 Task: Add a signature Mariah Brown containing Best wishes for a happy National Native American Heritage Month, Mariah Brown to email address softage.3@softage.net and add a label Lease agreements
Action: Mouse moved to (81, 119)
Screenshot: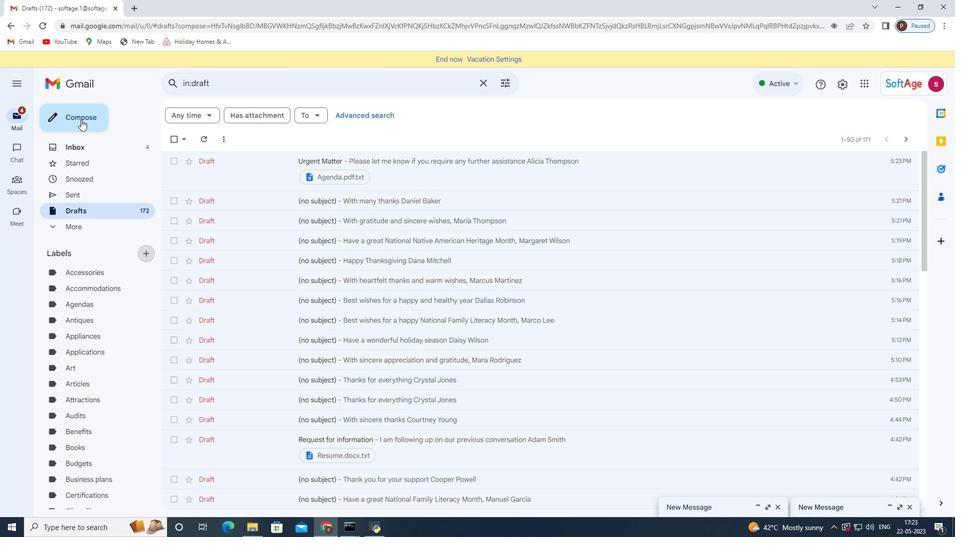 
Action: Mouse pressed left at (81, 119)
Screenshot: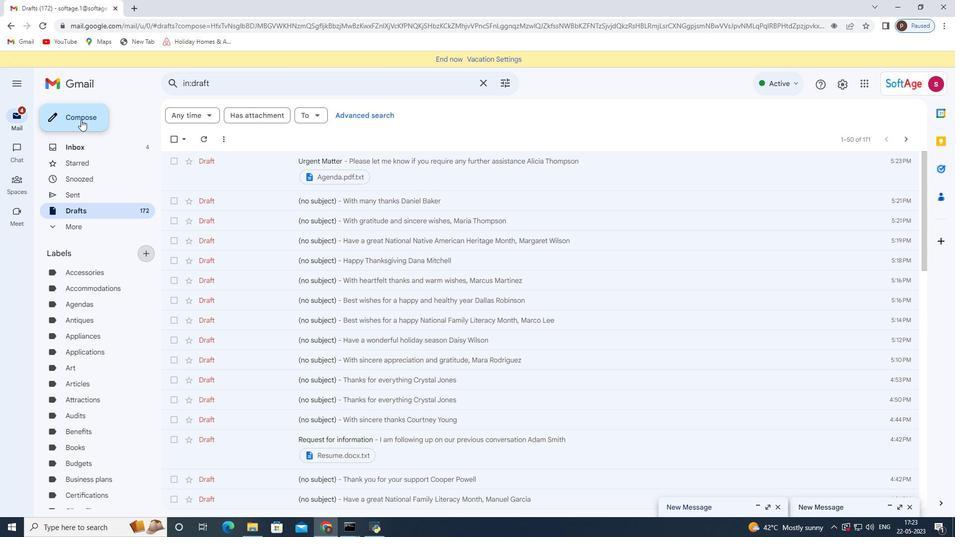 
Action: Mouse moved to (537, 498)
Screenshot: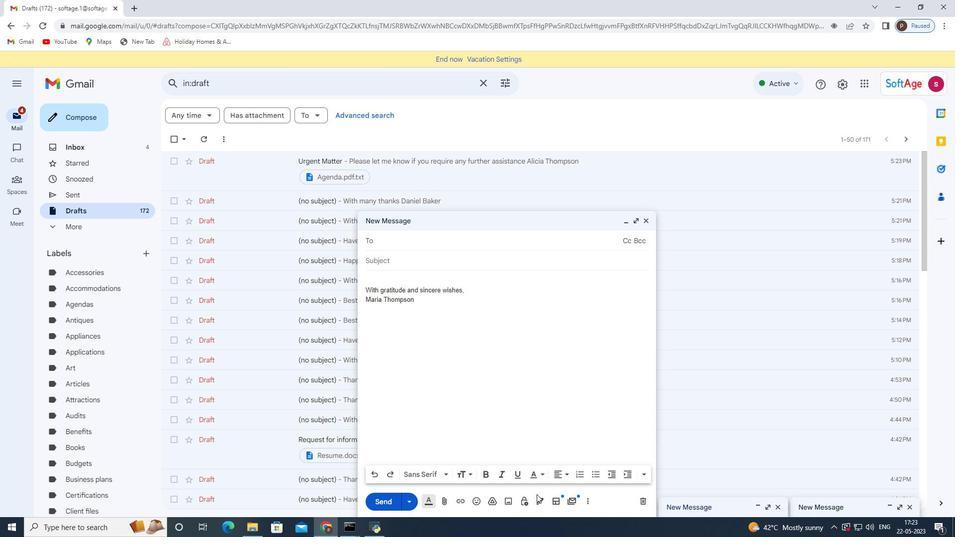 
Action: Mouse pressed left at (537, 498)
Screenshot: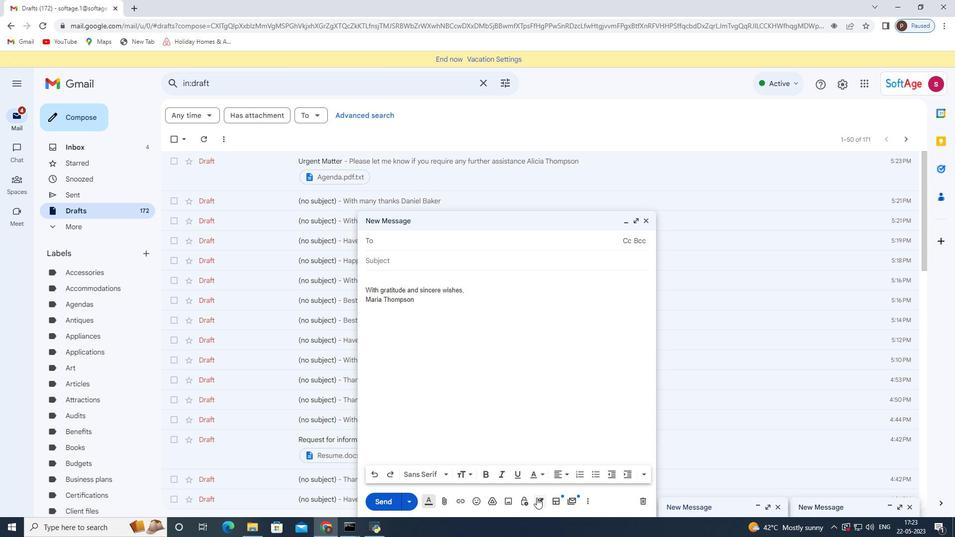 
Action: Mouse moved to (560, 447)
Screenshot: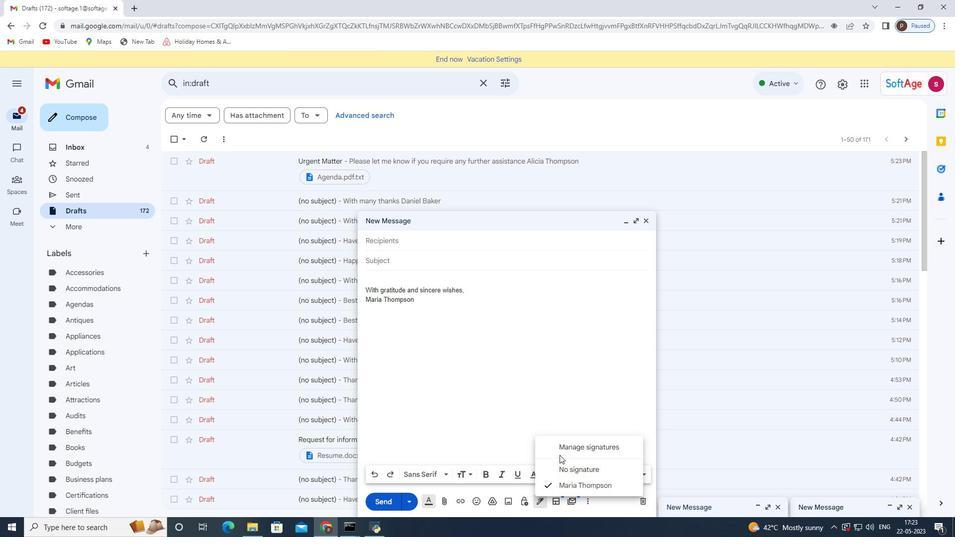 
Action: Mouse pressed left at (560, 447)
Screenshot: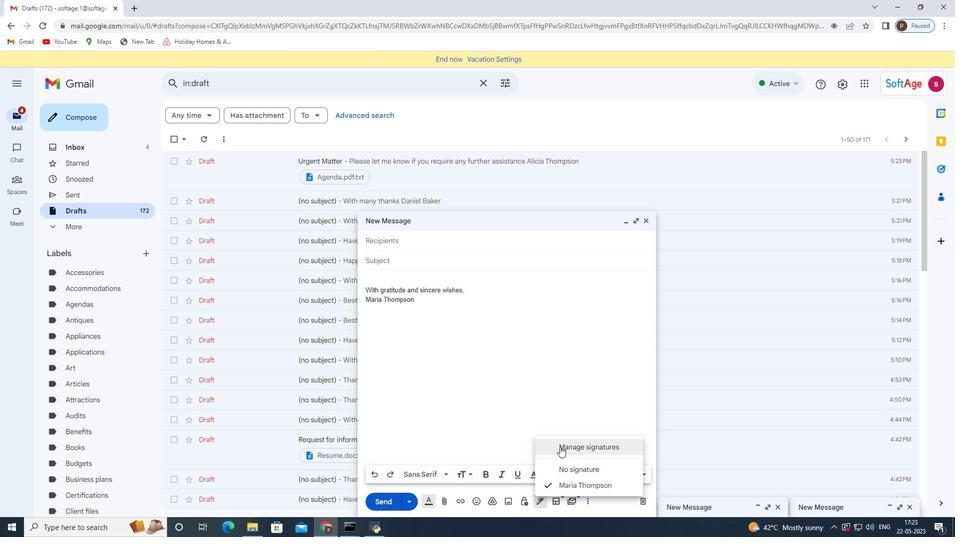 
Action: Mouse moved to (644, 220)
Screenshot: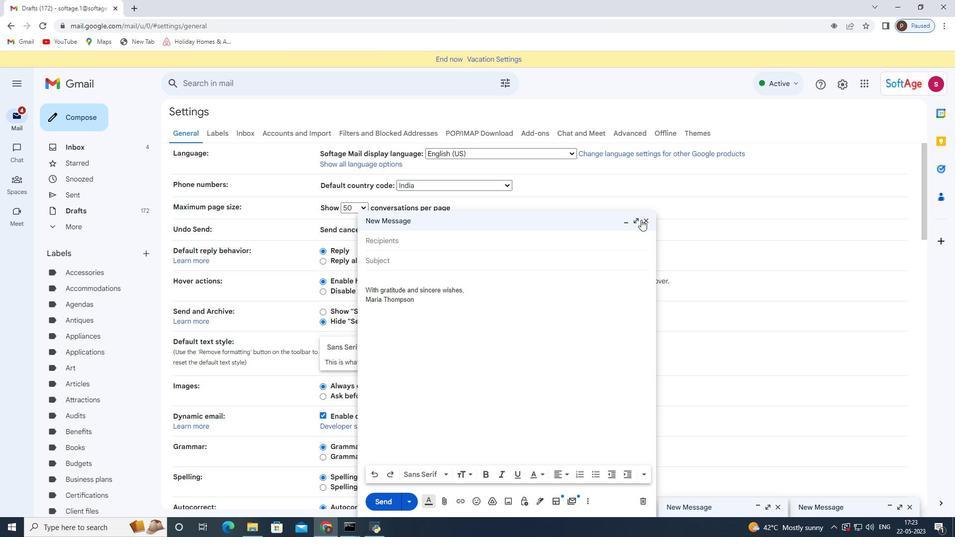 
Action: Mouse pressed left at (644, 220)
Screenshot: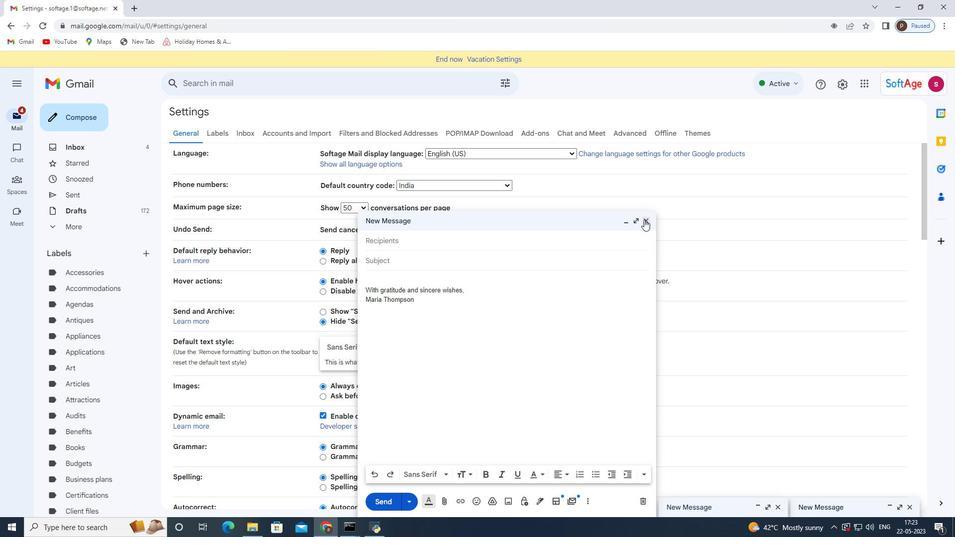 
Action: Mouse moved to (294, 396)
Screenshot: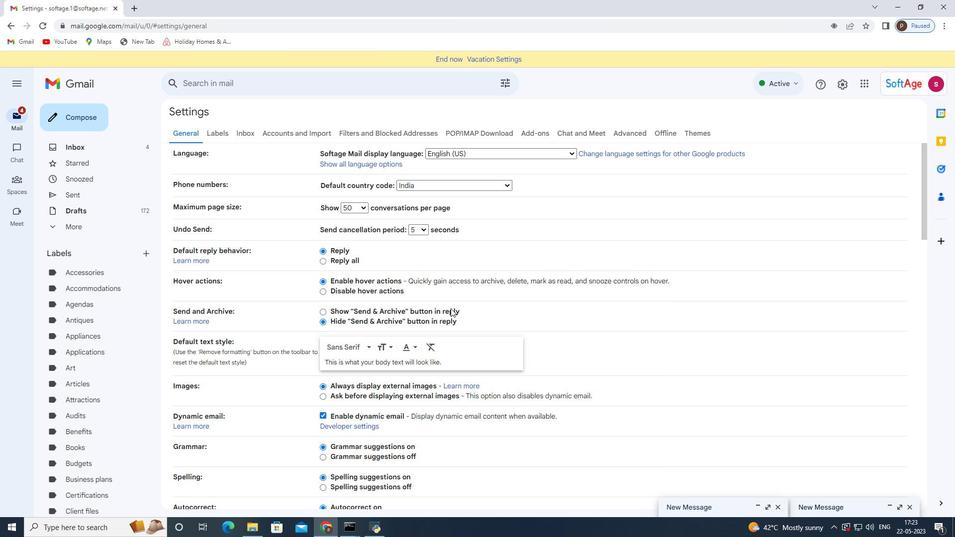
Action: Mouse scrolled (294, 395) with delta (0, 0)
Screenshot: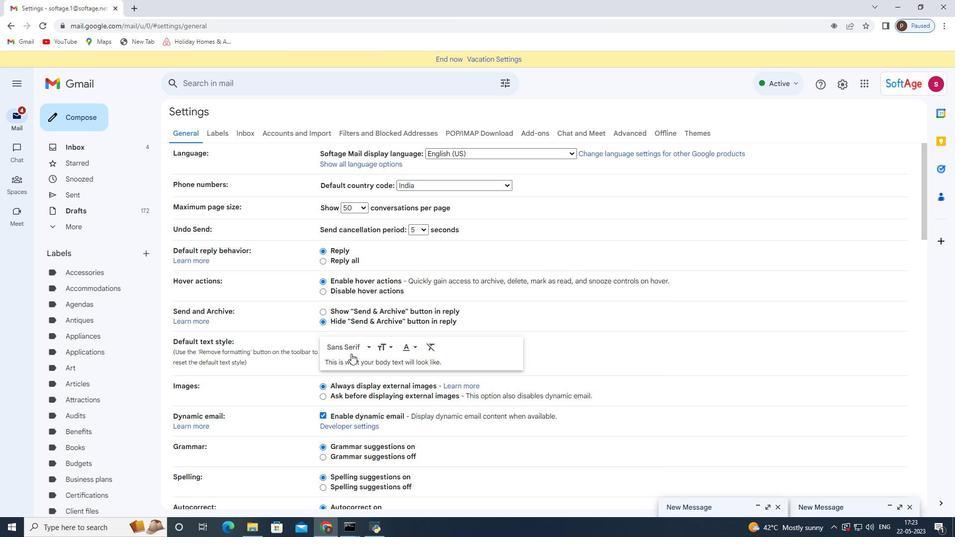 
Action: Mouse moved to (291, 401)
Screenshot: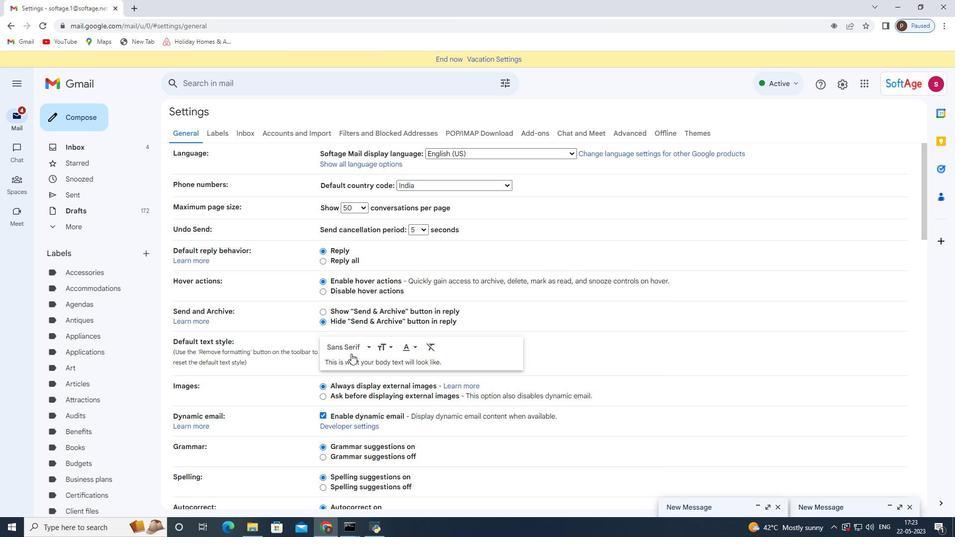 
Action: Mouse scrolled (291, 400) with delta (0, 0)
Screenshot: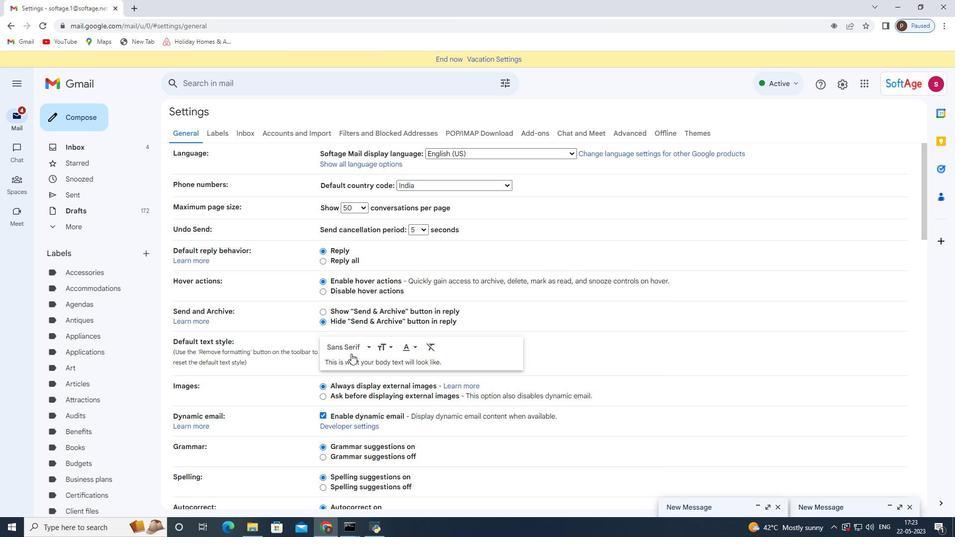 
Action: Mouse moved to (287, 411)
Screenshot: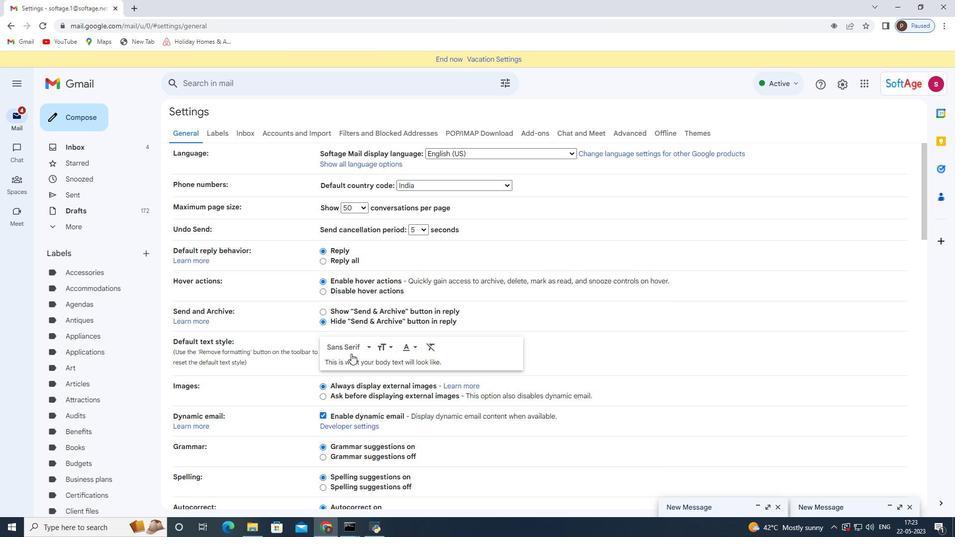 
Action: Mouse scrolled (287, 410) with delta (0, 0)
Screenshot: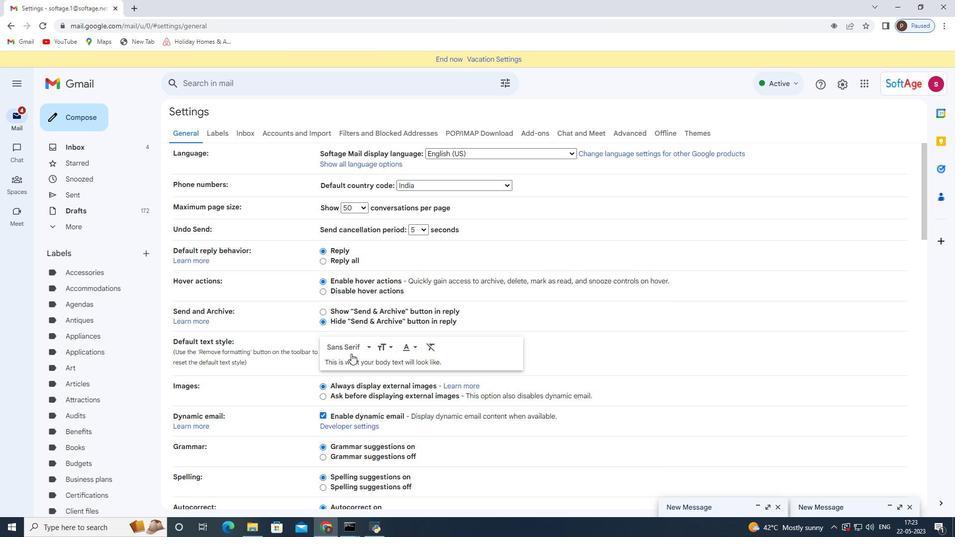 
Action: Mouse moved to (286, 417)
Screenshot: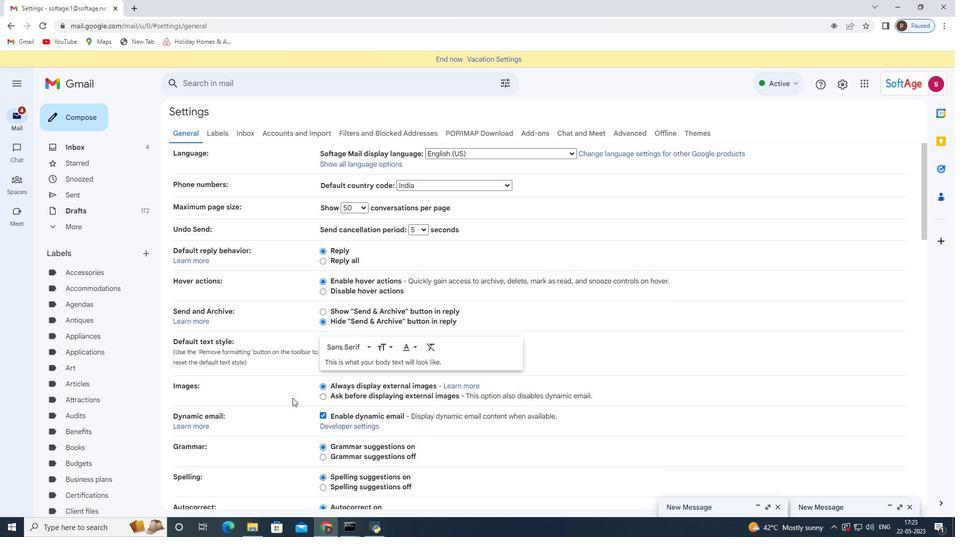 
Action: Mouse scrolled (286, 416) with delta (0, 0)
Screenshot: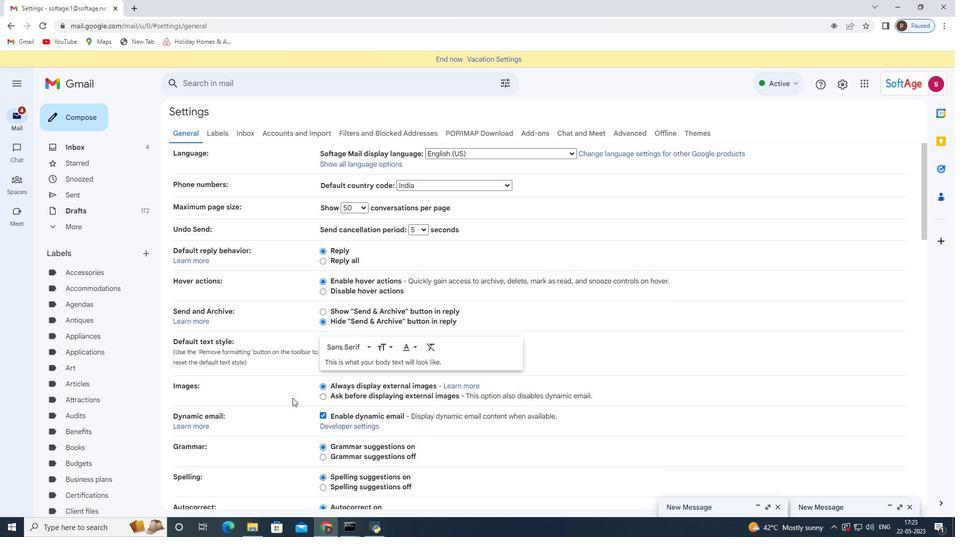 
Action: Mouse moved to (287, 421)
Screenshot: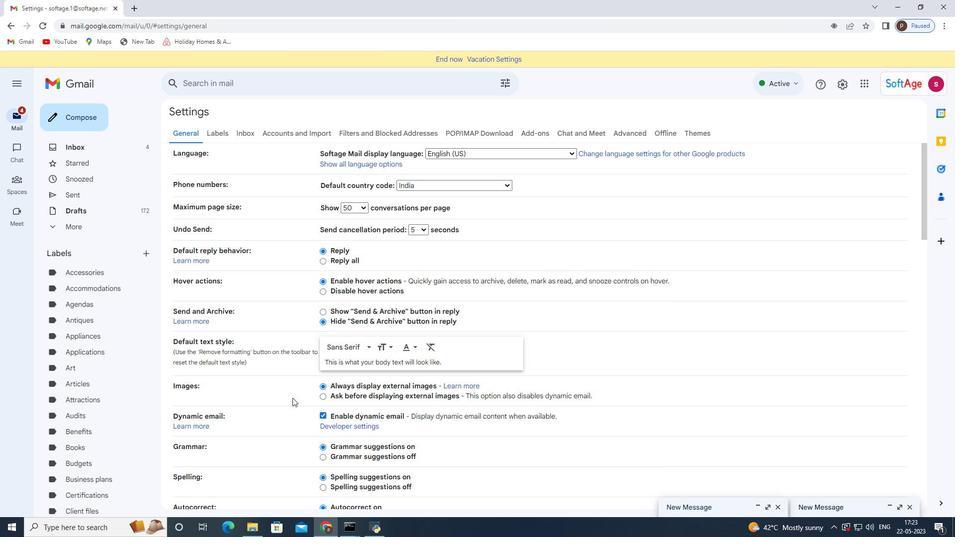 
Action: Mouse scrolled (287, 420) with delta (0, 0)
Screenshot: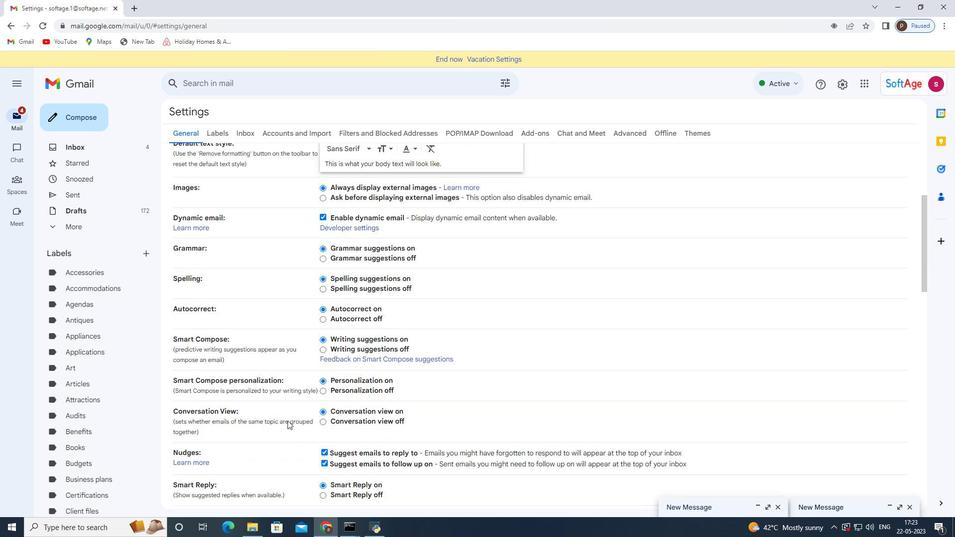 
Action: Mouse moved to (287, 421)
Screenshot: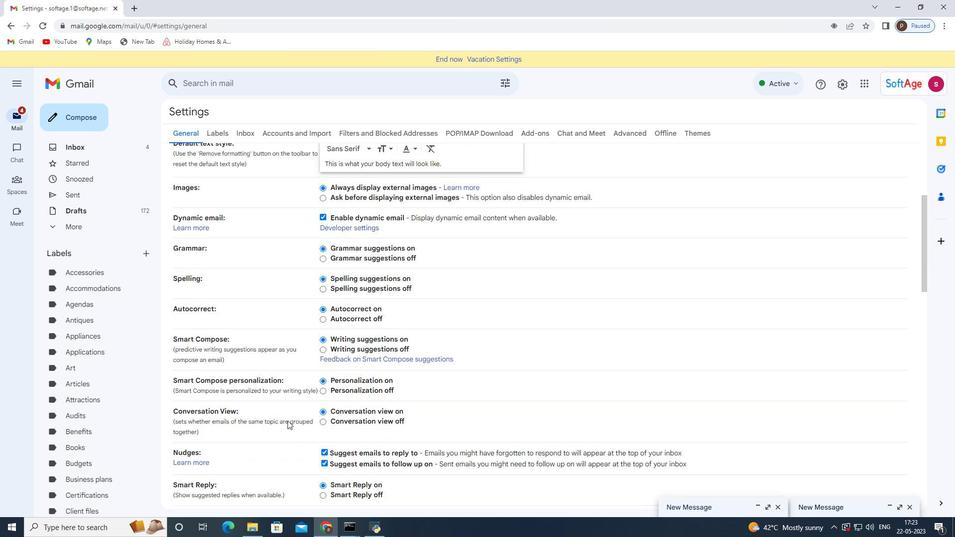 
Action: Mouse scrolled (287, 421) with delta (0, 0)
Screenshot: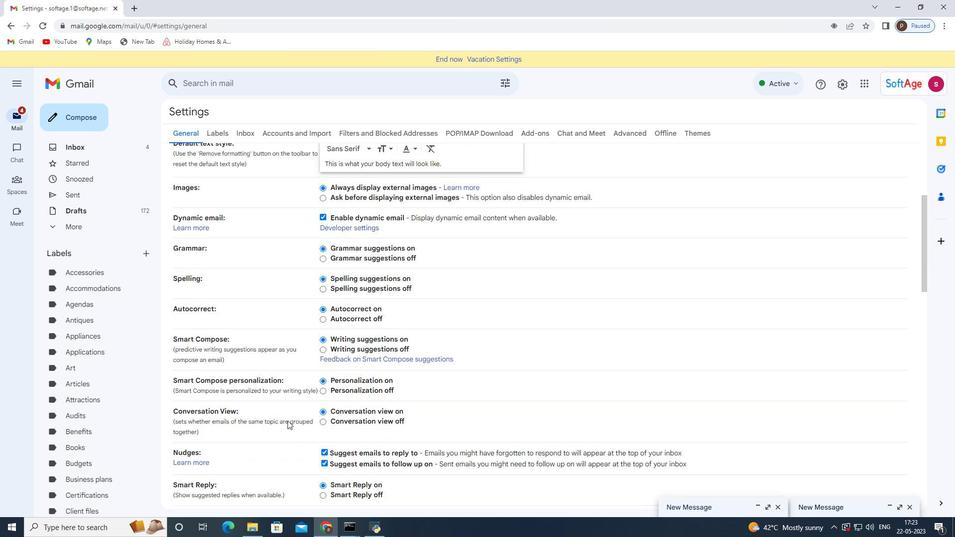 
Action: Mouse moved to (290, 422)
Screenshot: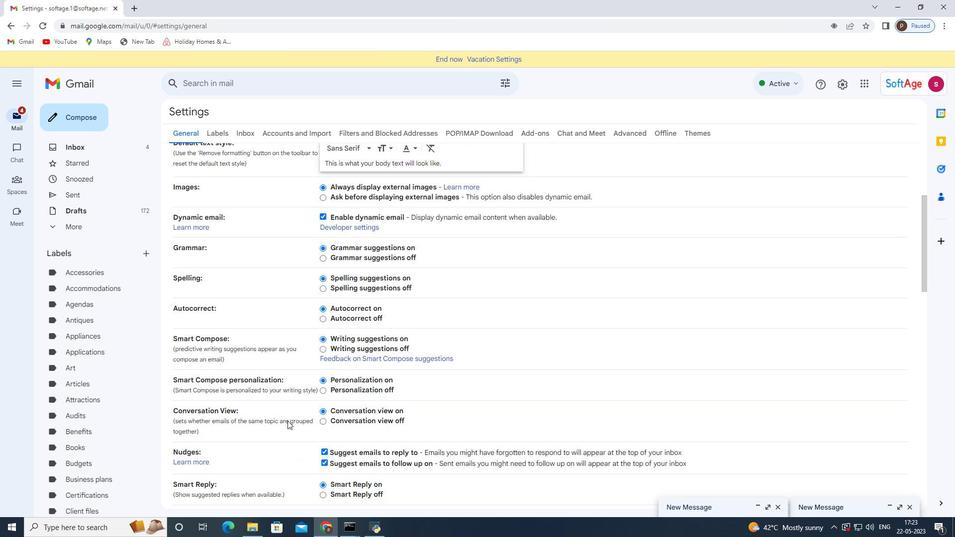 
Action: Mouse scrolled (290, 421) with delta (0, 0)
Screenshot: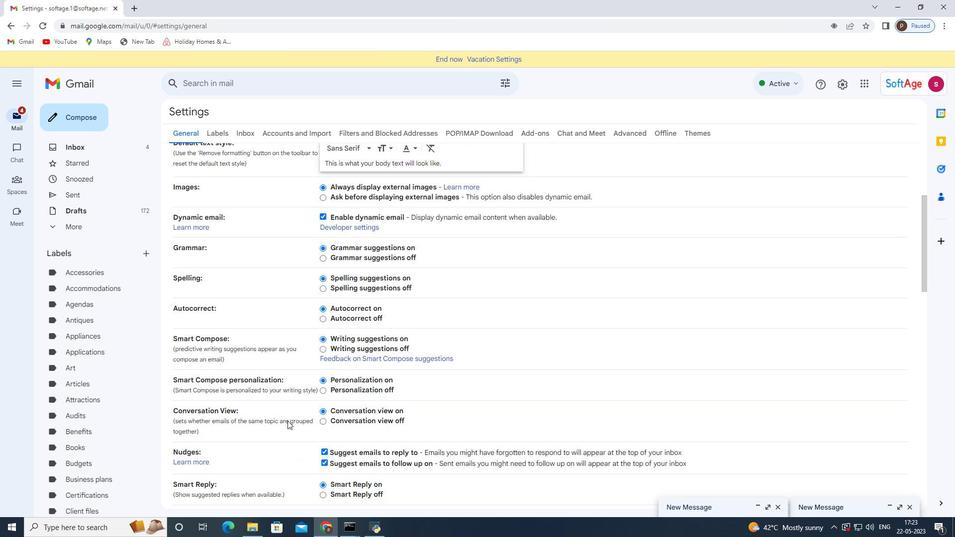 
Action: Mouse moved to (297, 422)
Screenshot: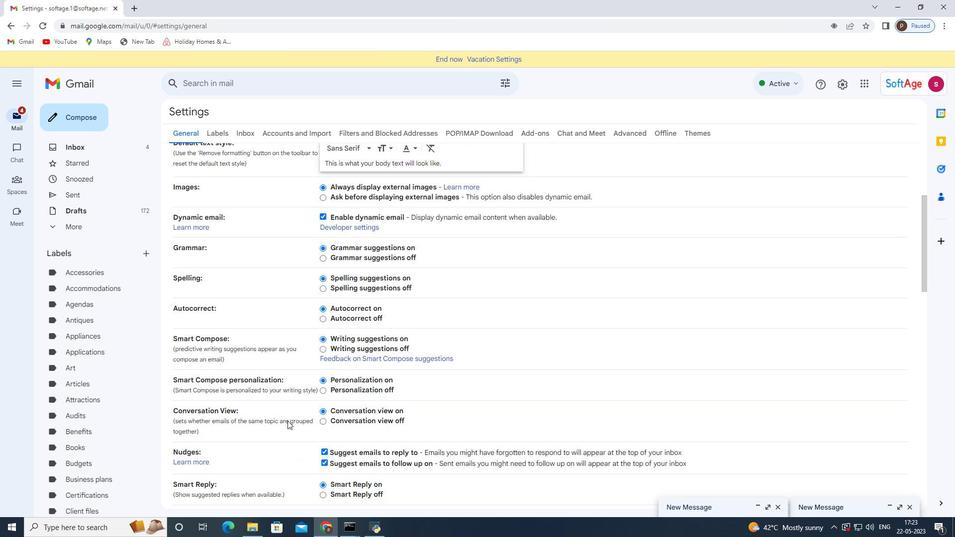 
Action: Mouse scrolled (297, 422) with delta (0, 0)
Screenshot: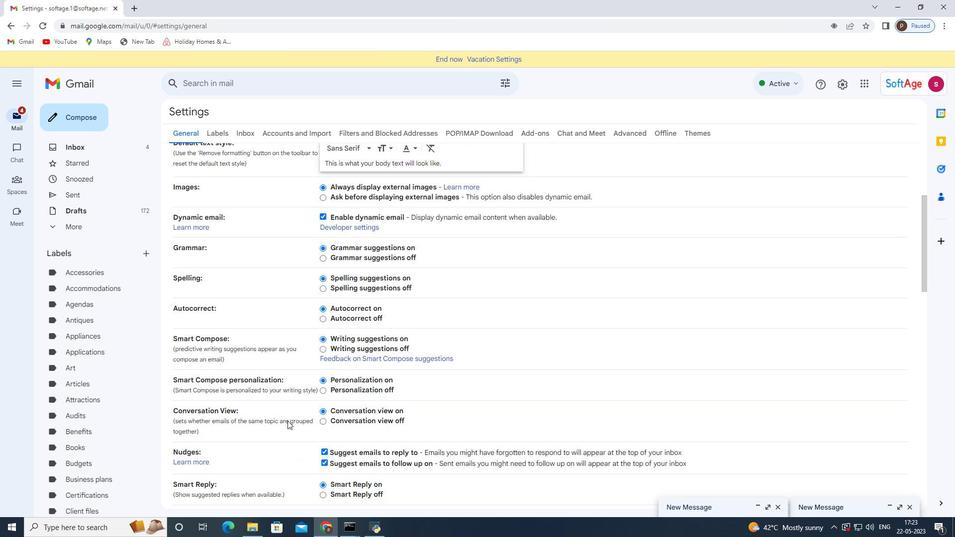 
Action: Mouse moved to (312, 423)
Screenshot: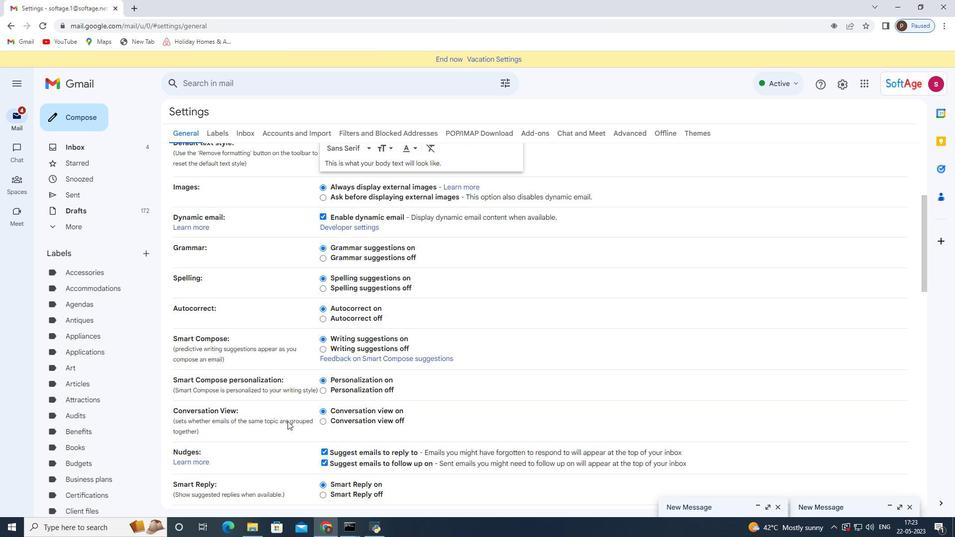 
Action: Mouse scrolled (312, 422) with delta (0, 0)
Screenshot: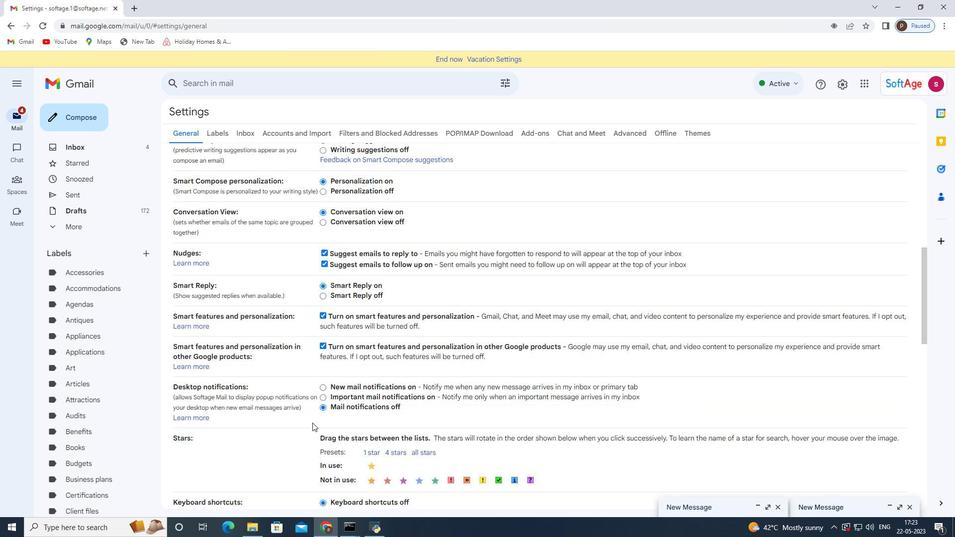 
Action: Mouse moved to (313, 423)
Screenshot: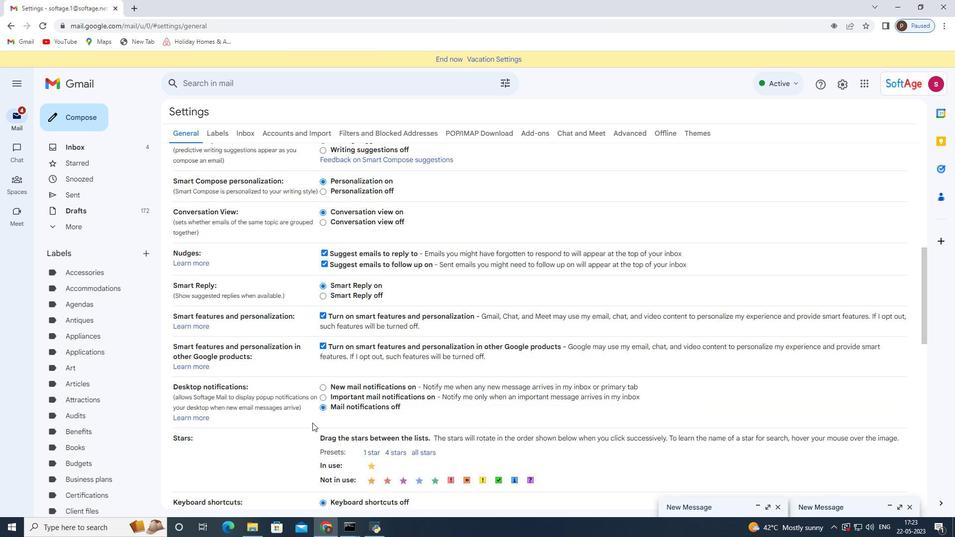 
Action: Mouse scrolled (313, 422) with delta (0, 0)
Screenshot: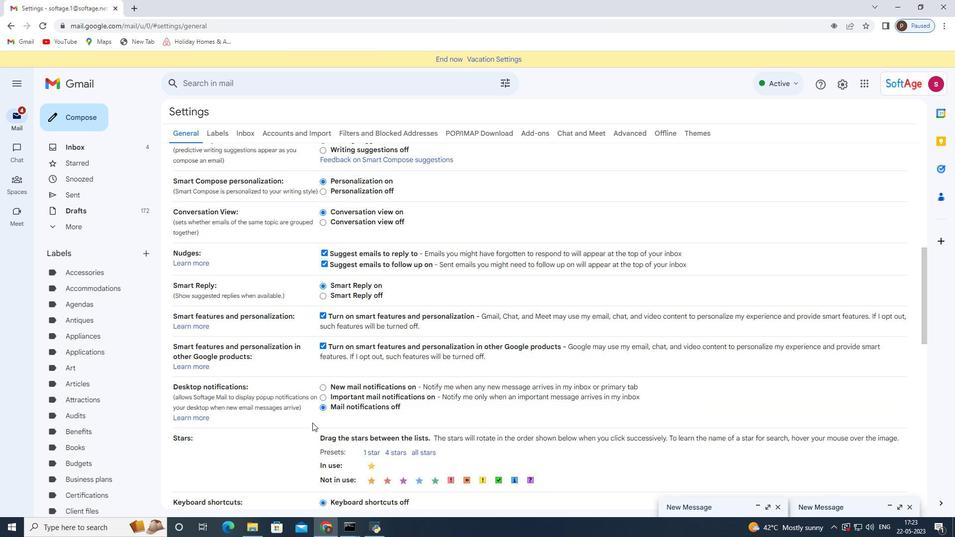 
Action: Mouse scrolled (313, 422) with delta (0, 0)
Screenshot: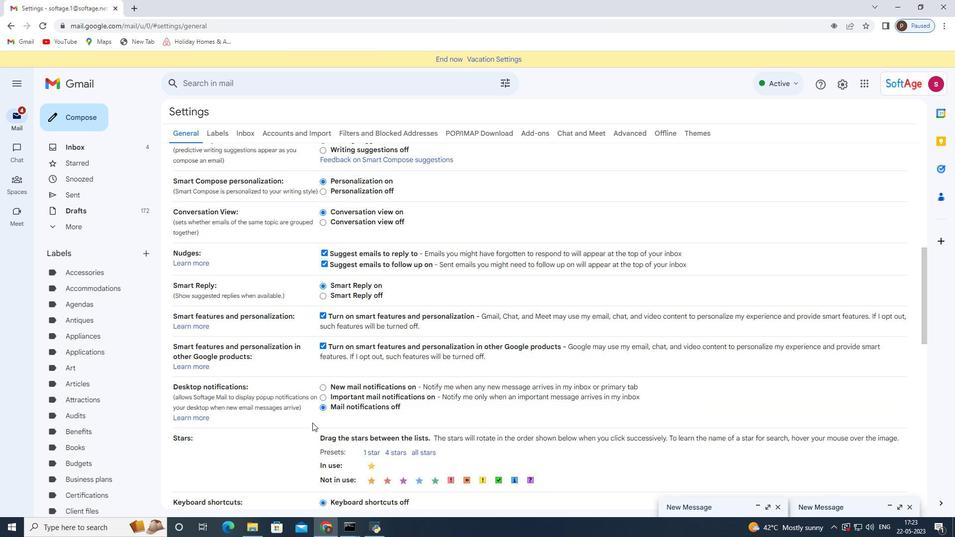 
Action: Mouse moved to (354, 407)
Screenshot: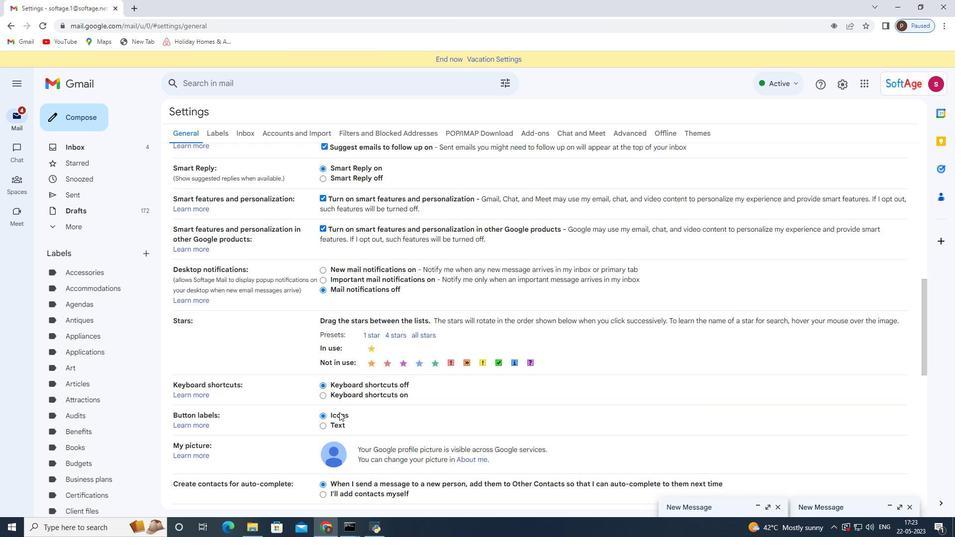 
Action: Mouse scrolled (354, 407) with delta (0, 0)
Screenshot: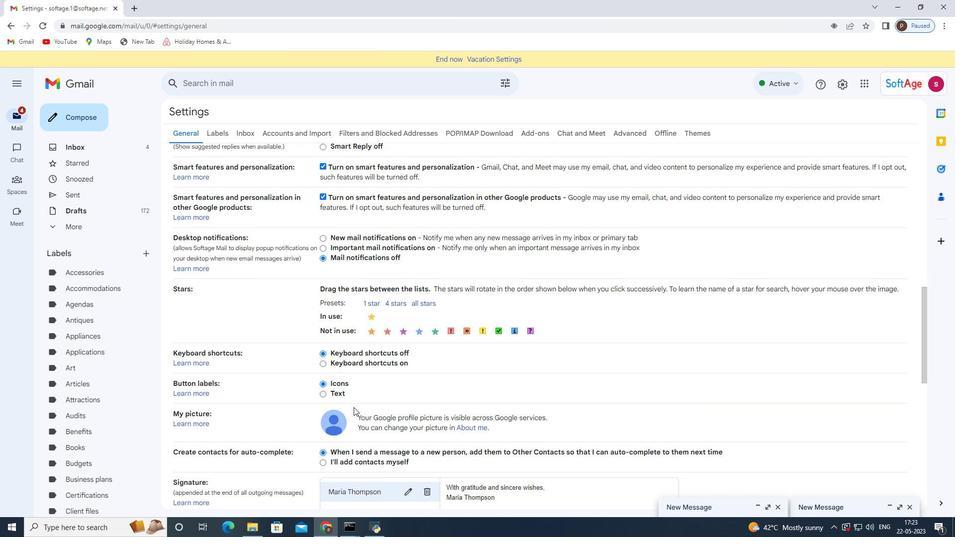 
Action: Mouse scrolled (354, 407) with delta (0, 0)
Screenshot: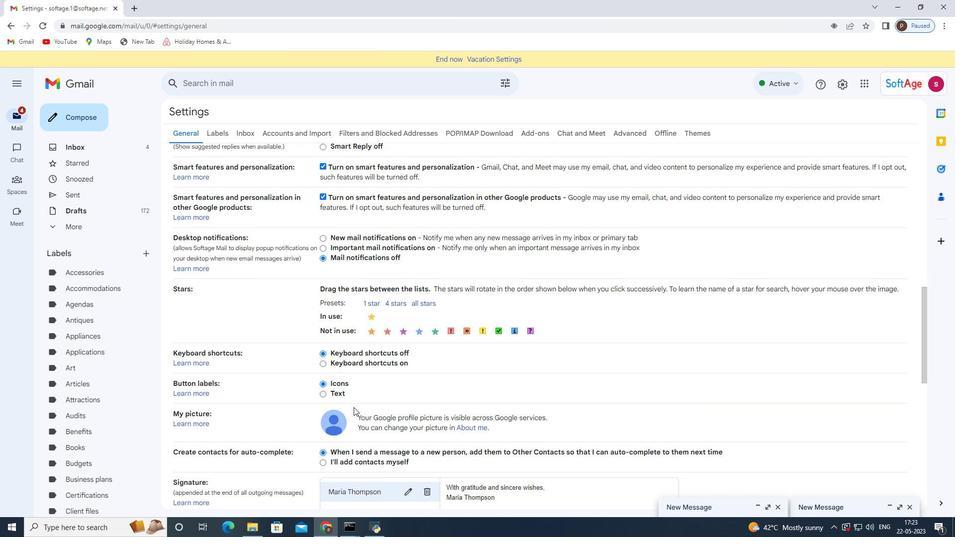 
Action: Mouse scrolled (354, 407) with delta (0, 0)
Screenshot: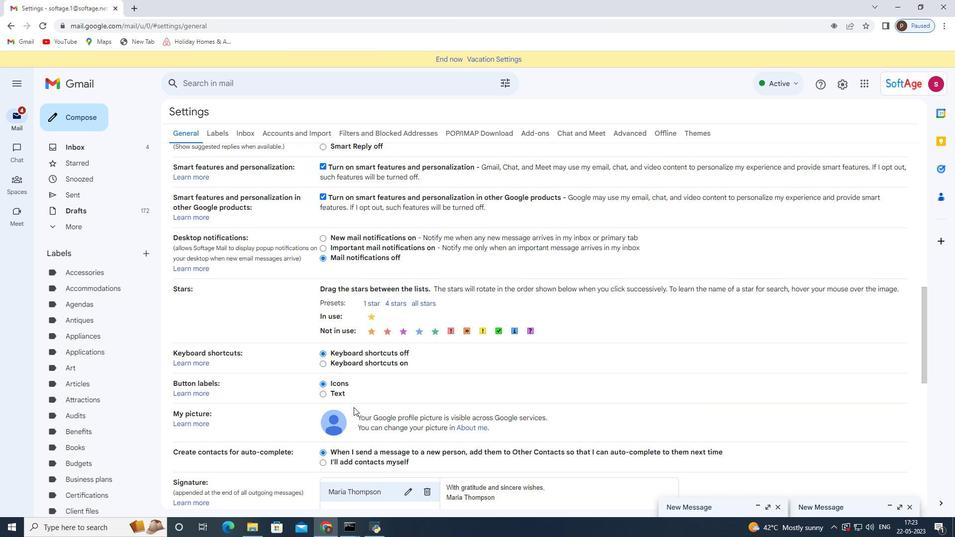 
Action: Mouse moved to (421, 350)
Screenshot: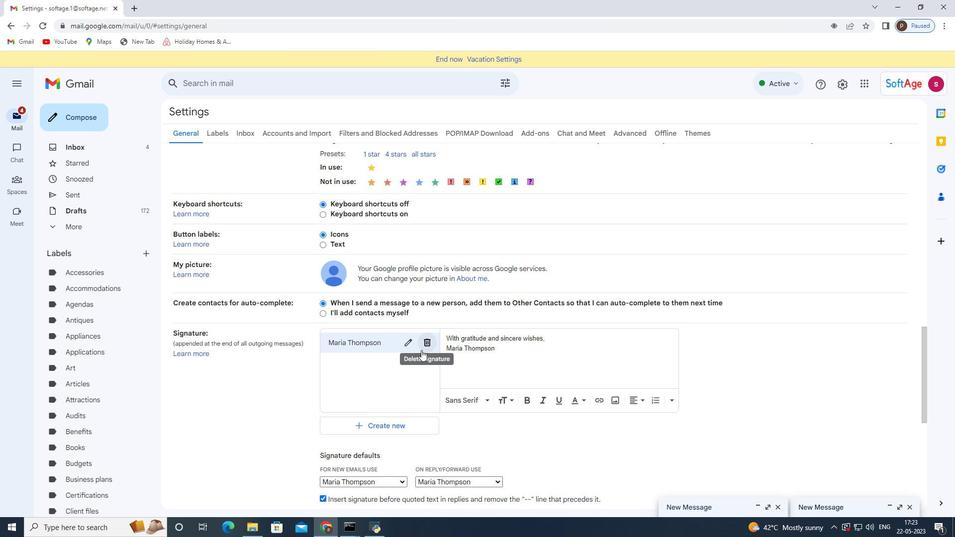 
Action: Mouse pressed left at (421, 350)
Screenshot: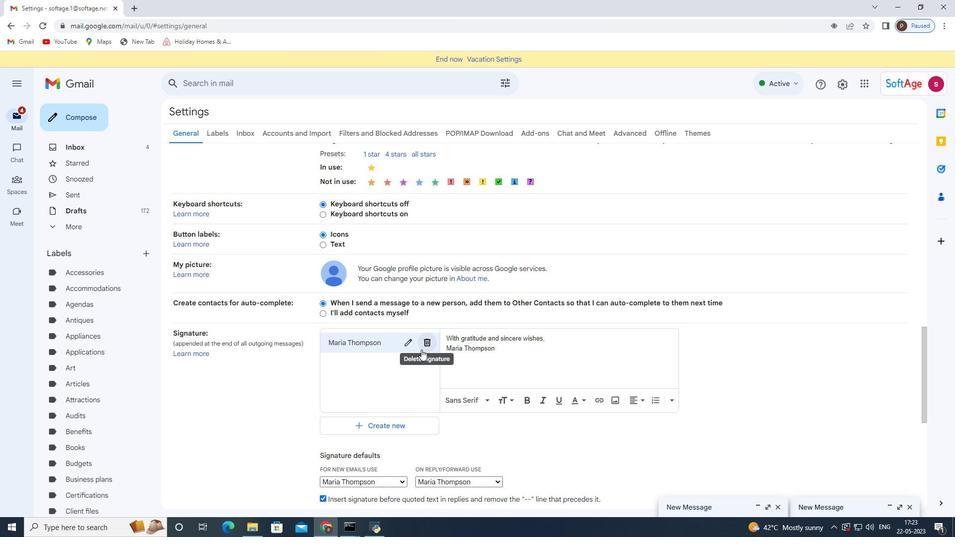 
Action: Mouse moved to (559, 307)
Screenshot: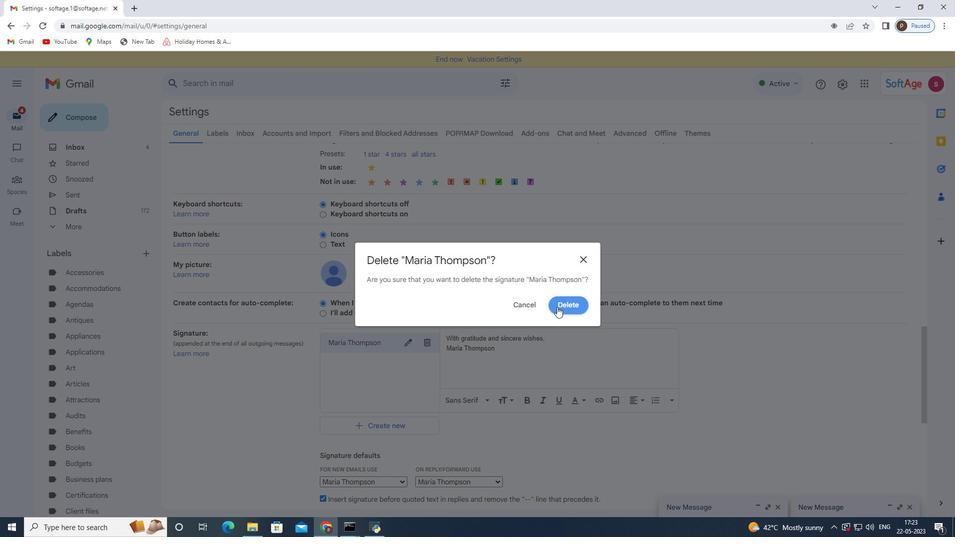 
Action: Mouse pressed left at (559, 307)
Screenshot: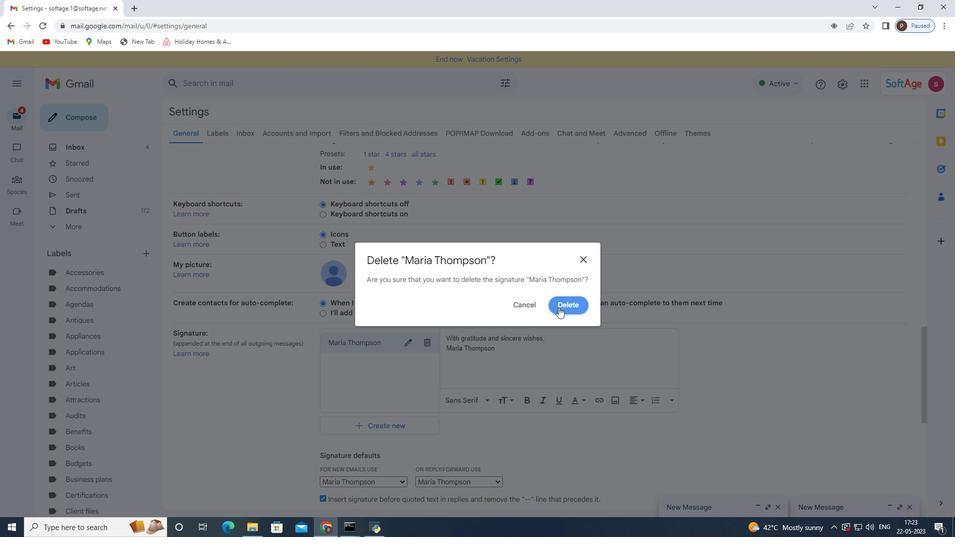 
Action: Mouse moved to (373, 358)
Screenshot: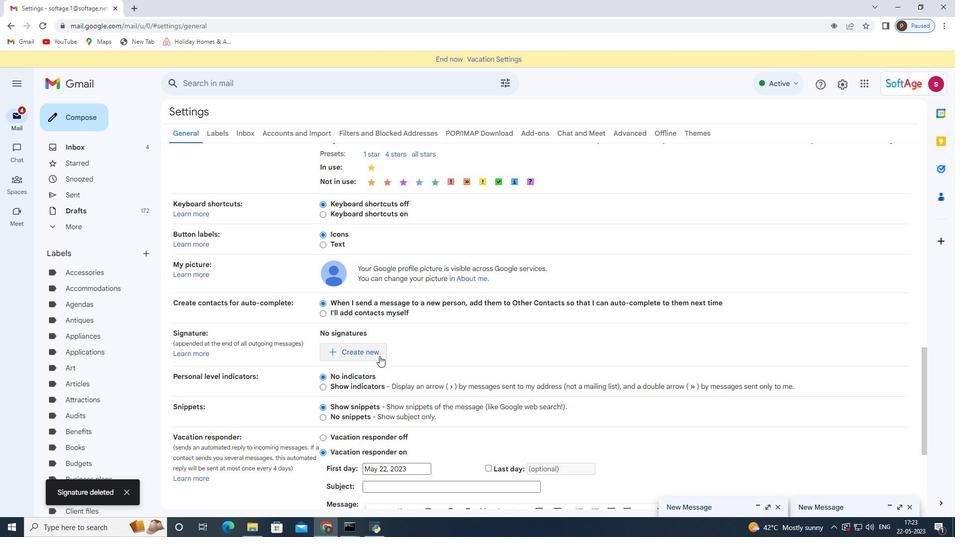 
Action: Mouse pressed left at (373, 358)
Screenshot: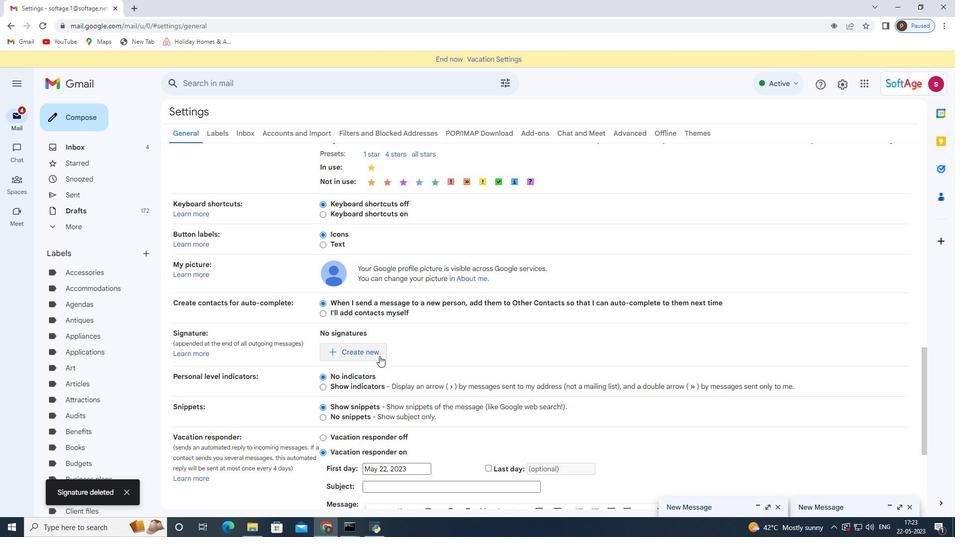 
Action: Mouse moved to (439, 277)
Screenshot: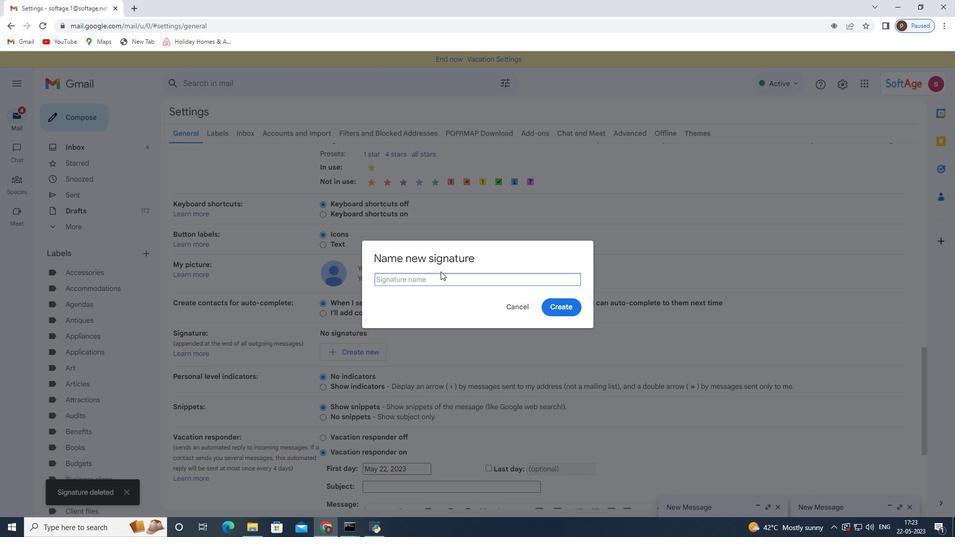 
Action: Mouse pressed left at (439, 277)
Screenshot: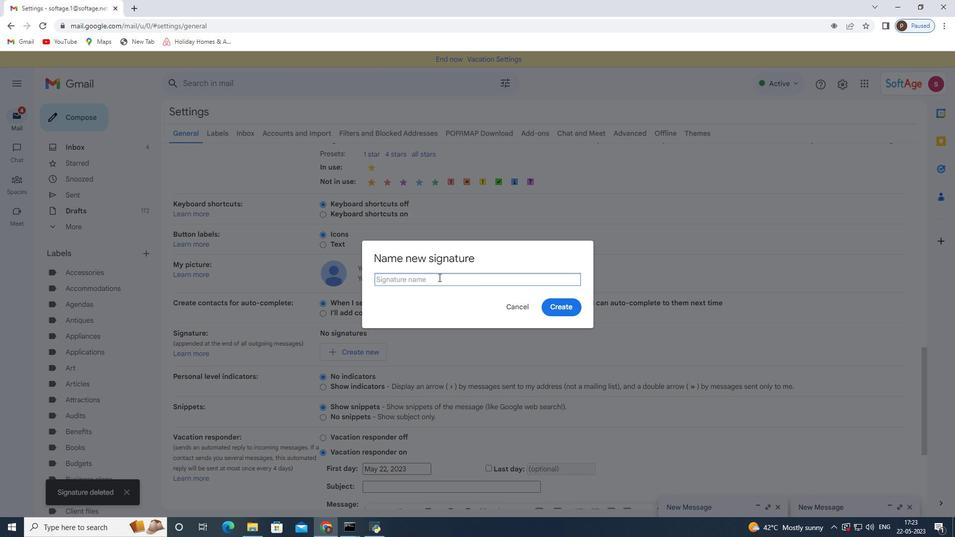 
Action: Key pressed <Key.shift><Key.shift><Key.shift><Key.shift><Key.shift><Key.shift><Key.shift><Key.shift>Mariah<Key.space><Key.shift>Brown
Screenshot: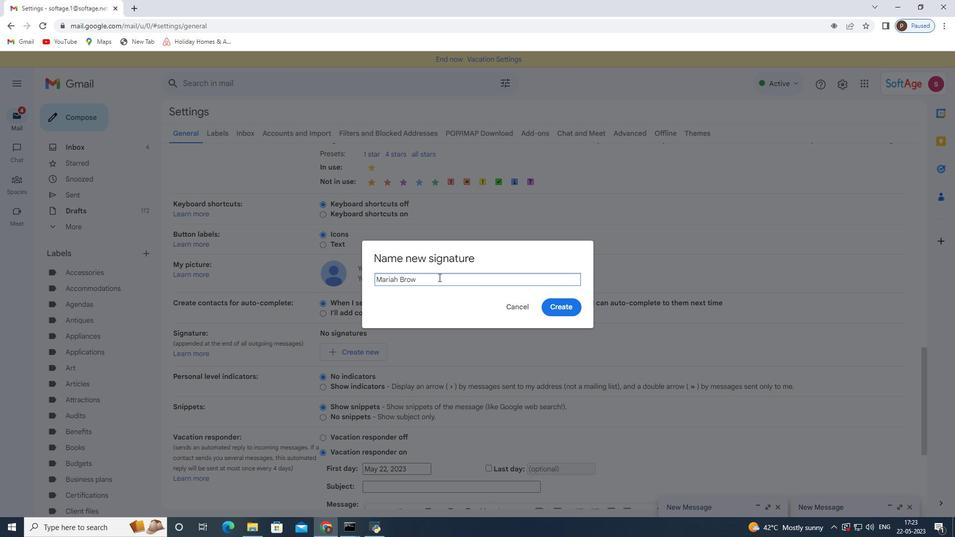 
Action: Mouse moved to (560, 300)
Screenshot: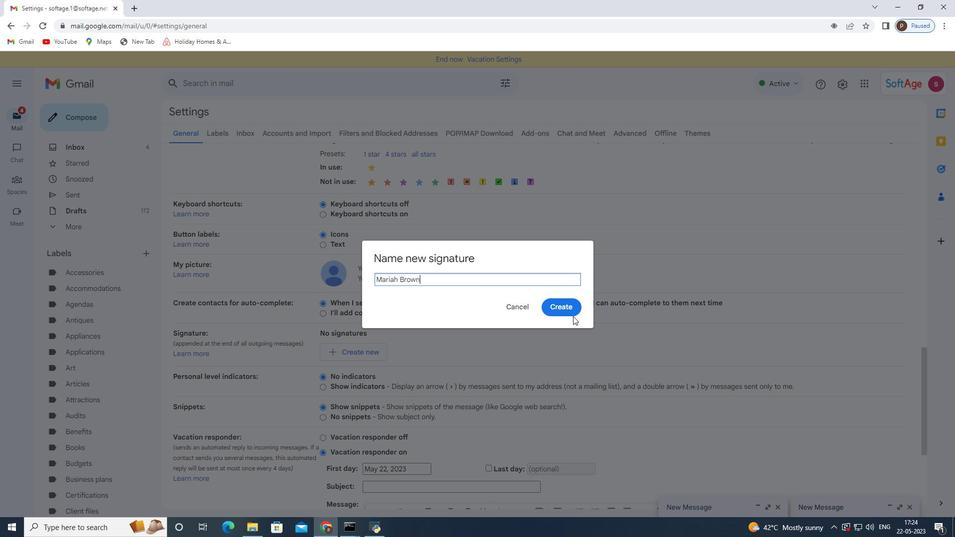 
Action: Mouse pressed left at (560, 300)
Screenshot: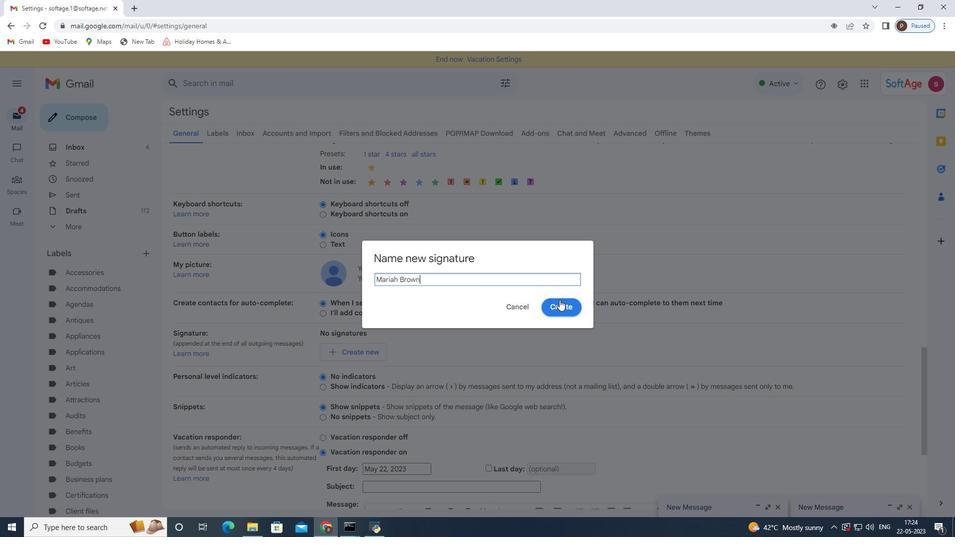
Action: Mouse moved to (464, 334)
Screenshot: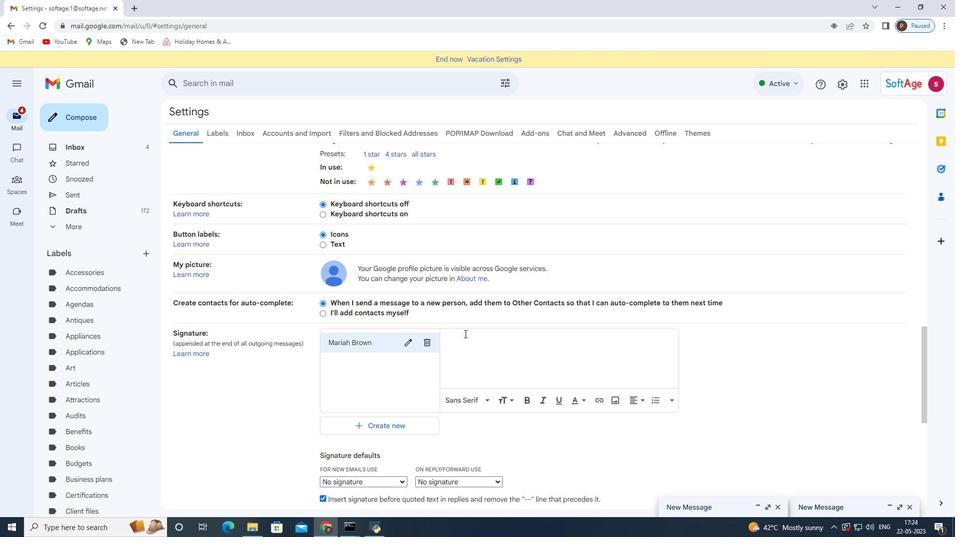 
Action: Mouse pressed left at (464, 334)
Screenshot: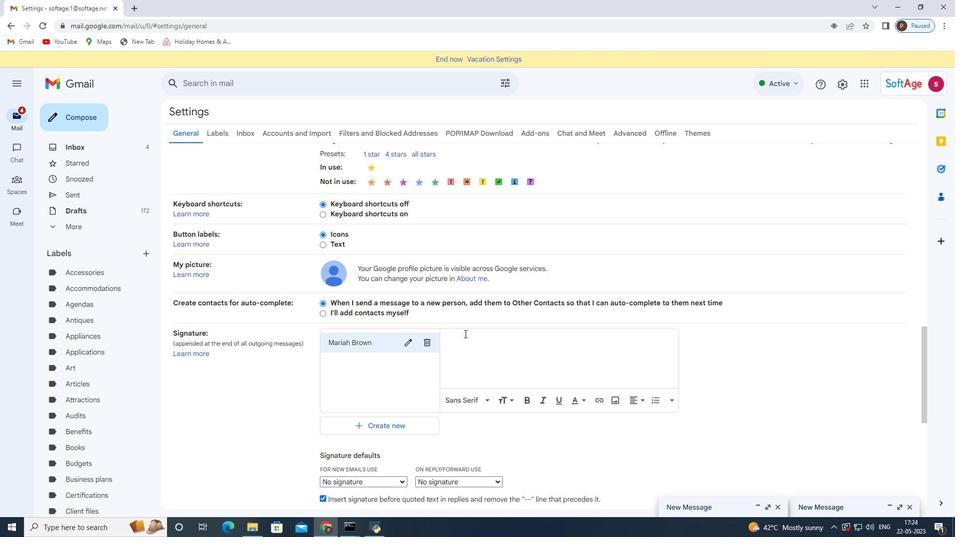 
Action: Key pressed <Key.shift>Best<Key.space>wishes<Key.space>for<Key.space>a<Key.space>happy<Key.space><Key.shift>National<Key.space><Key.shift>Native<Key.space><Key.shift><Key.shift><Key.shift><Key.shift><Key.shift>American<Key.space><Key.shift>Heritage<Key.space><Key.shift>Month,
Screenshot: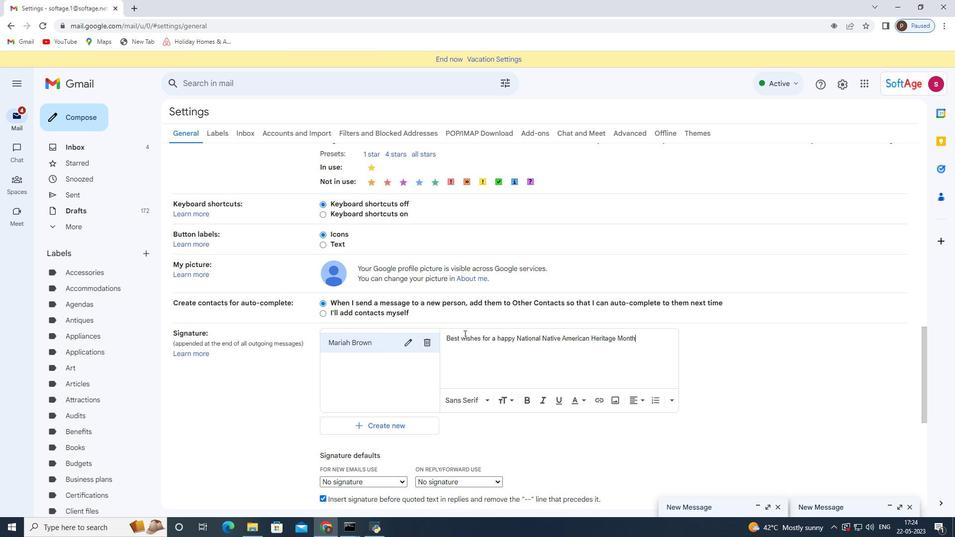 
Action: Mouse moved to (465, 334)
Screenshot: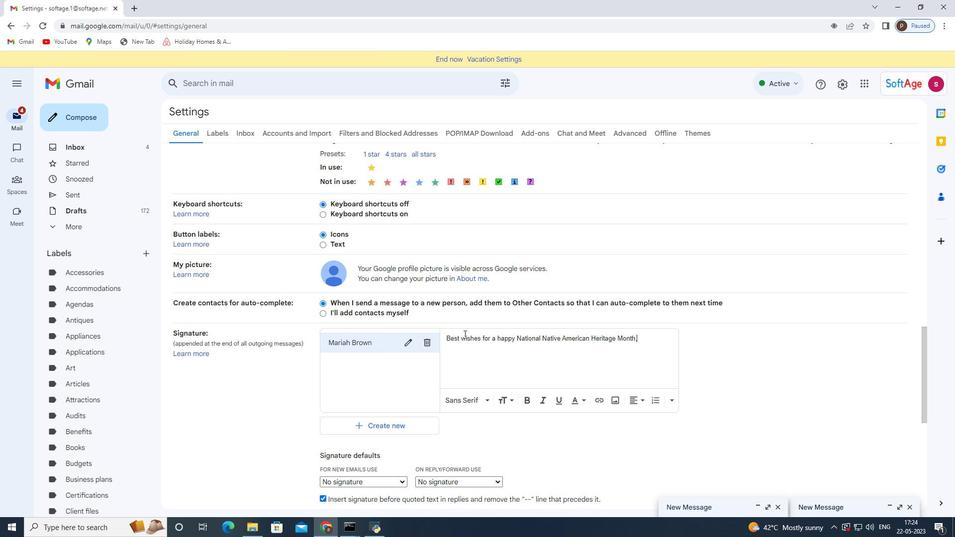 
Action: Key pressed <Key.enter><Key.shift>Mariah<Key.space><Key.shift>Brown
Screenshot: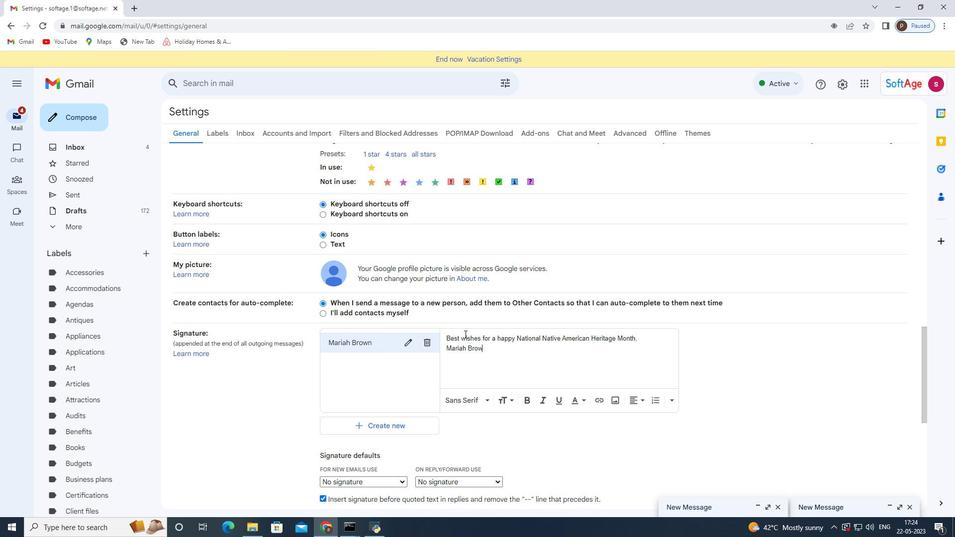 
Action: Mouse moved to (483, 337)
Screenshot: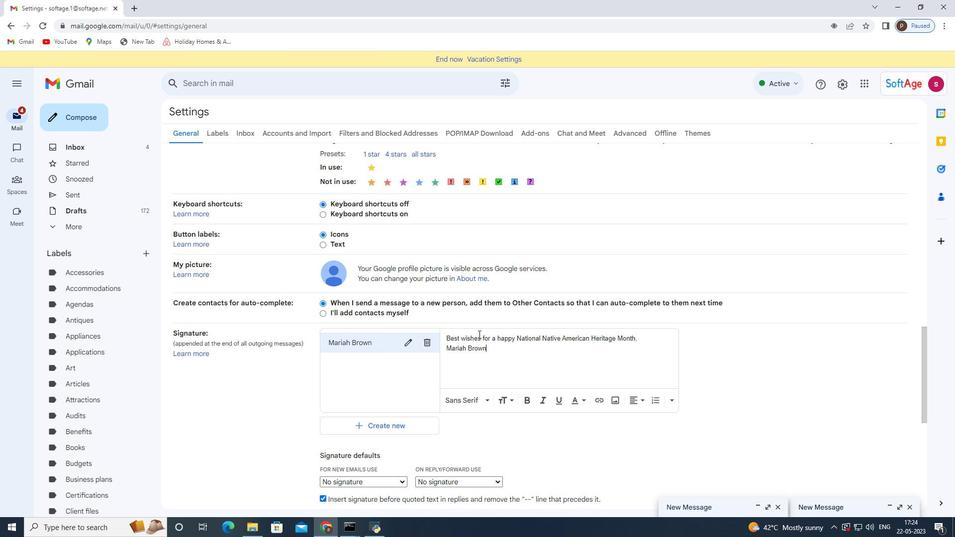 
Action: Mouse scrolled (483, 336) with delta (0, 0)
Screenshot: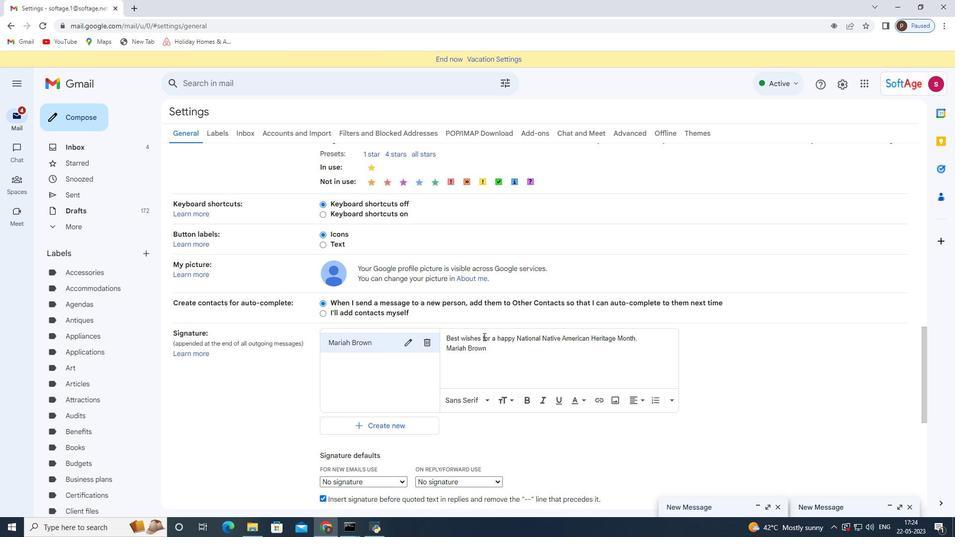 
Action: Mouse moved to (481, 340)
Screenshot: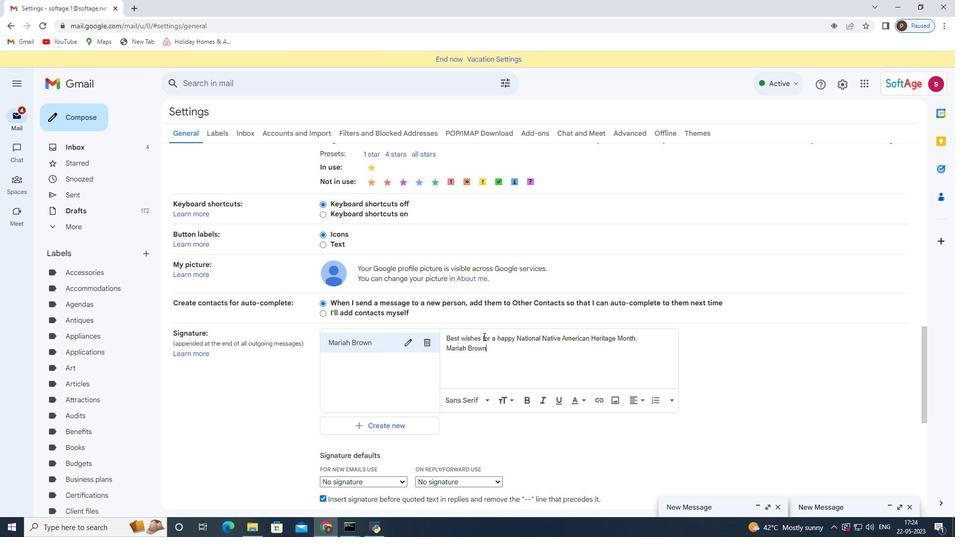 
Action: Mouse scrolled (481, 339) with delta (0, 0)
Screenshot: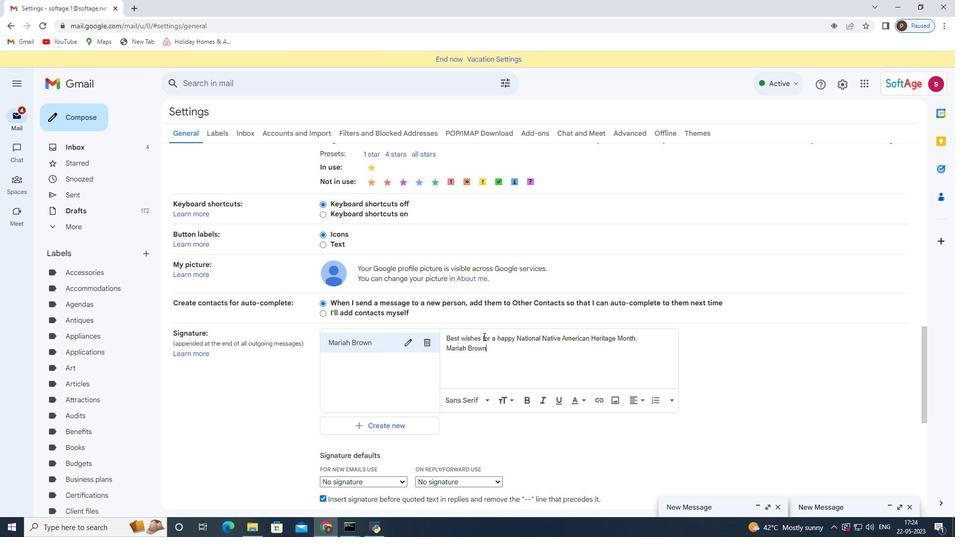 
Action: Mouse moved to (475, 344)
Screenshot: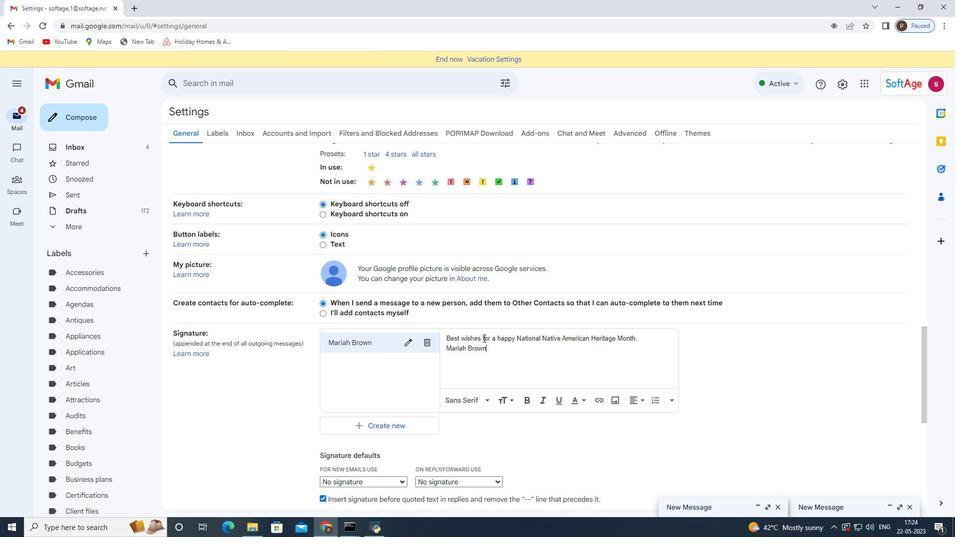 
Action: Mouse scrolled (475, 344) with delta (0, 0)
Screenshot: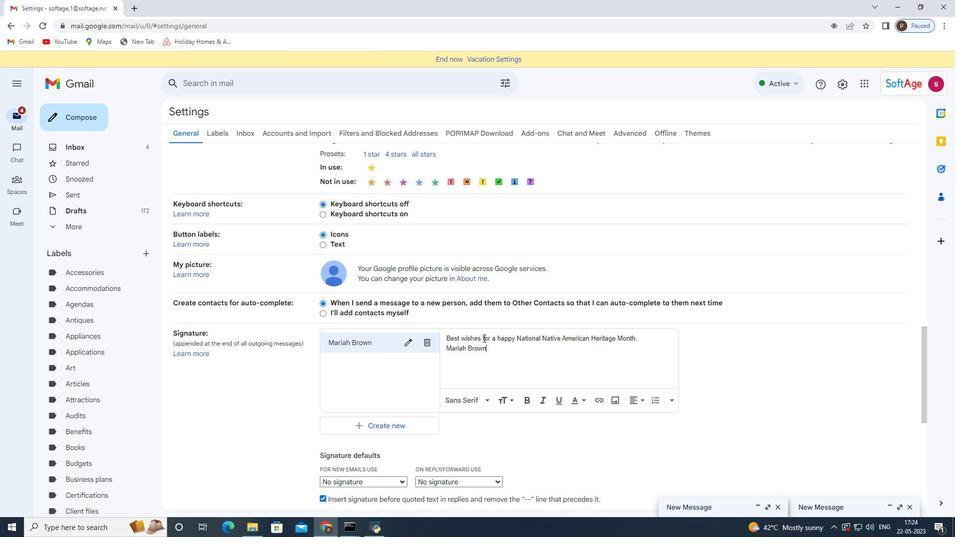 
Action: Mouse moved to (386, 335)
Screenshot: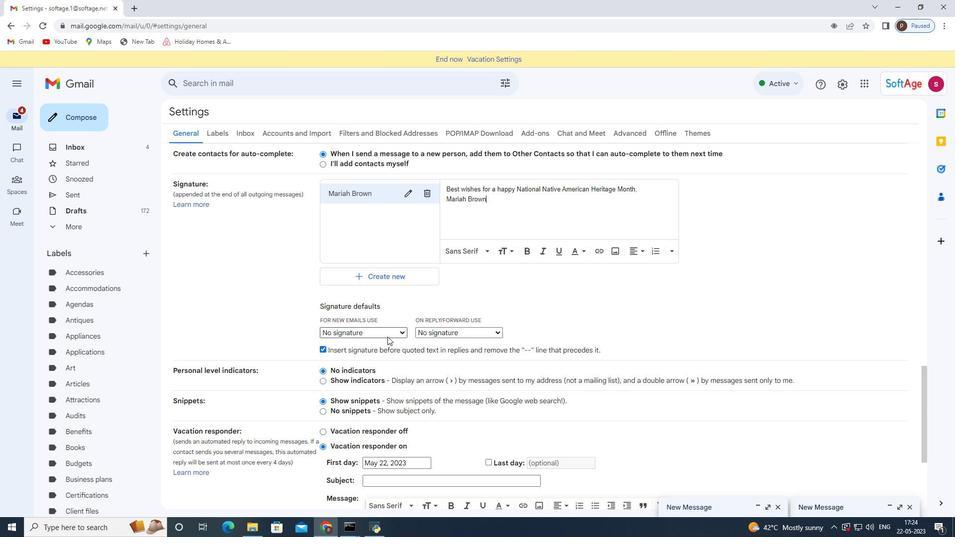 
Action: Mouse pressed left at (386, 335)
Screenshot: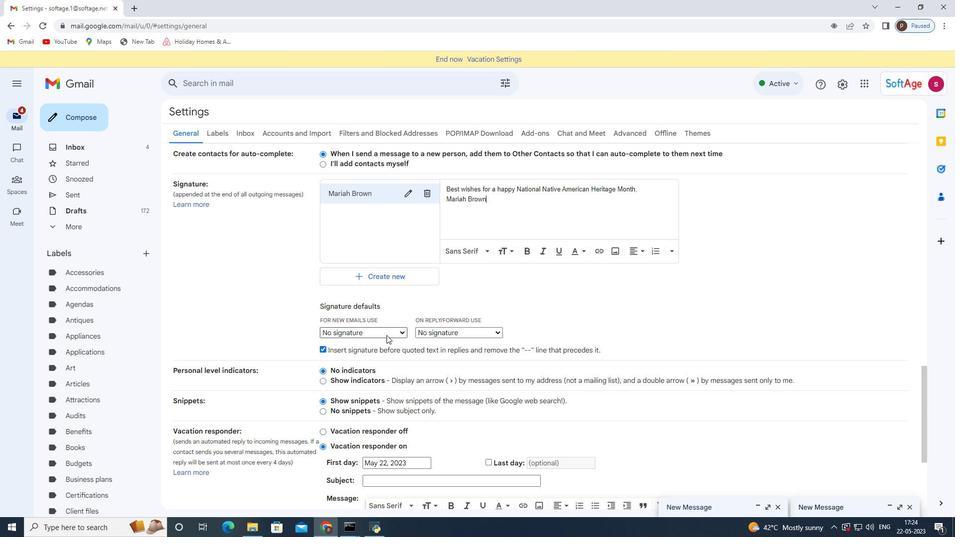 
Action: Mouse moved to (381, 354)
Screenshot: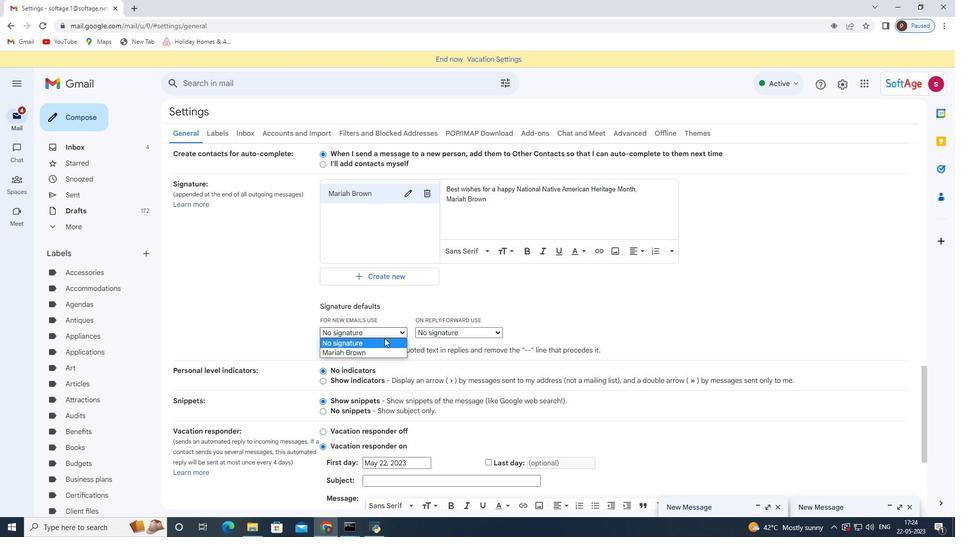 
Action: Mouse pressed left at (381, 354)
Screenshot: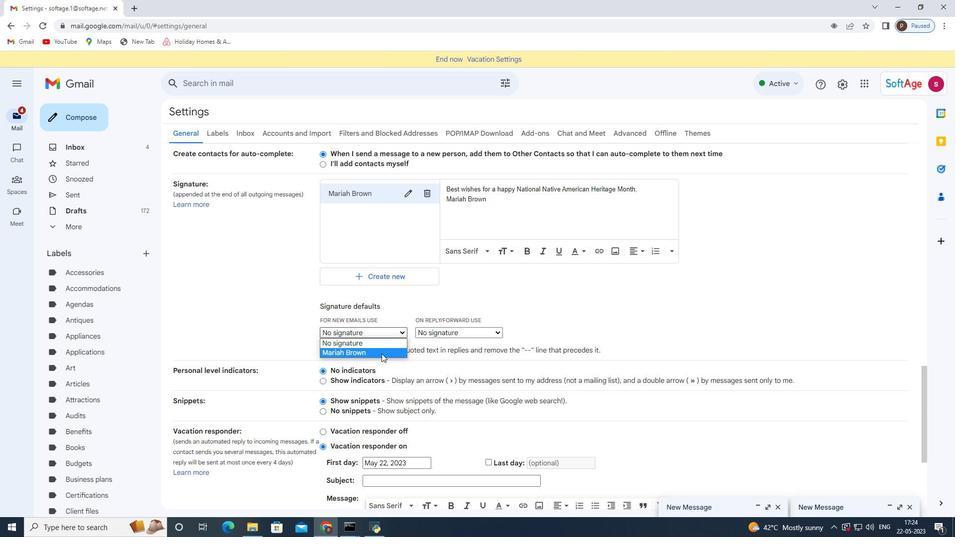 
Action: Mouse moved to (435, 335)
Screenshot: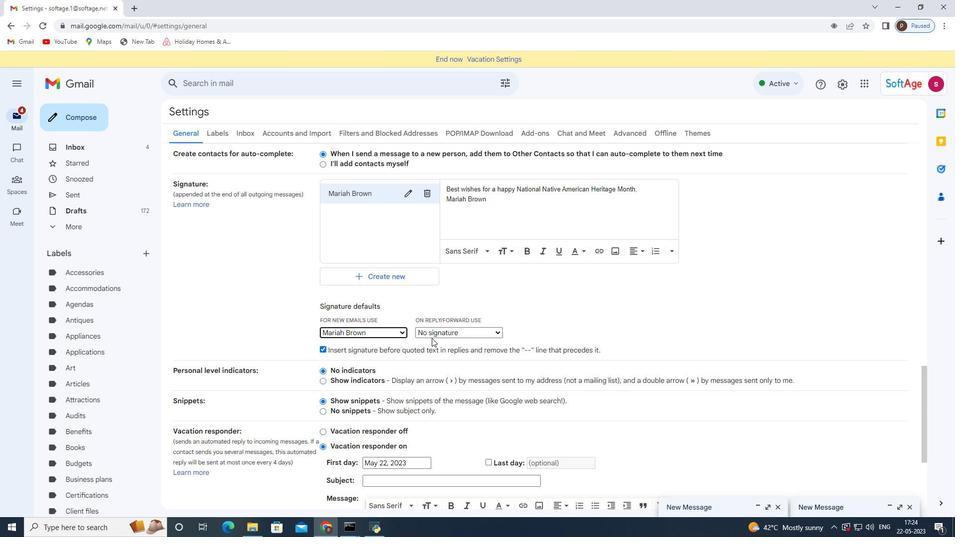 
Action: Mouse pressed left at (435, 335)
Screenshot: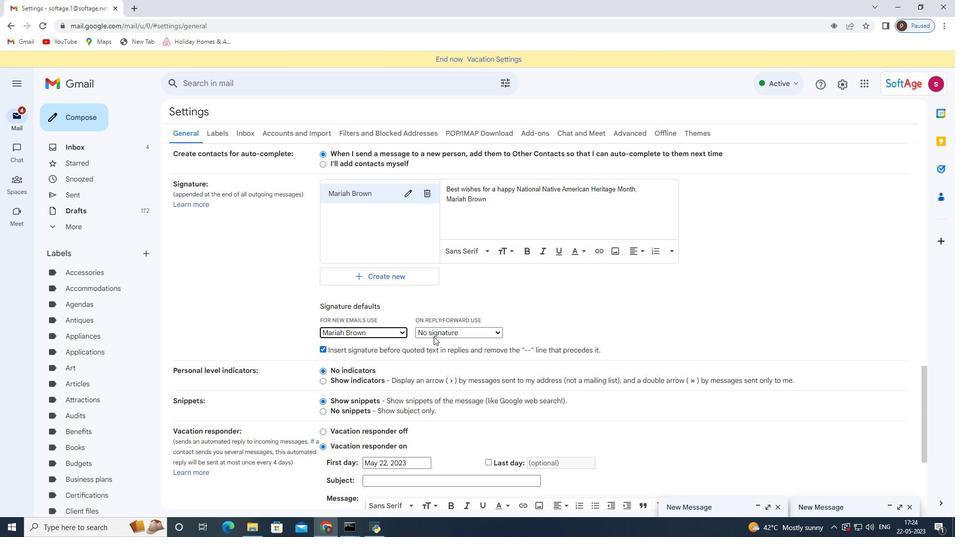 
Action: Mouse moved to (431, 353)
Screenshot: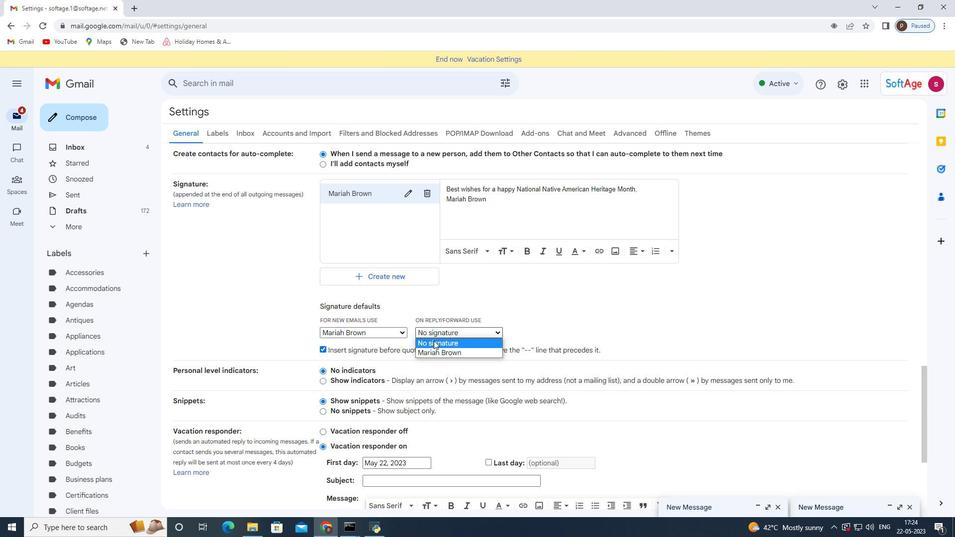 
Action: Mouse pressed left at (431, 353)
Screenshot: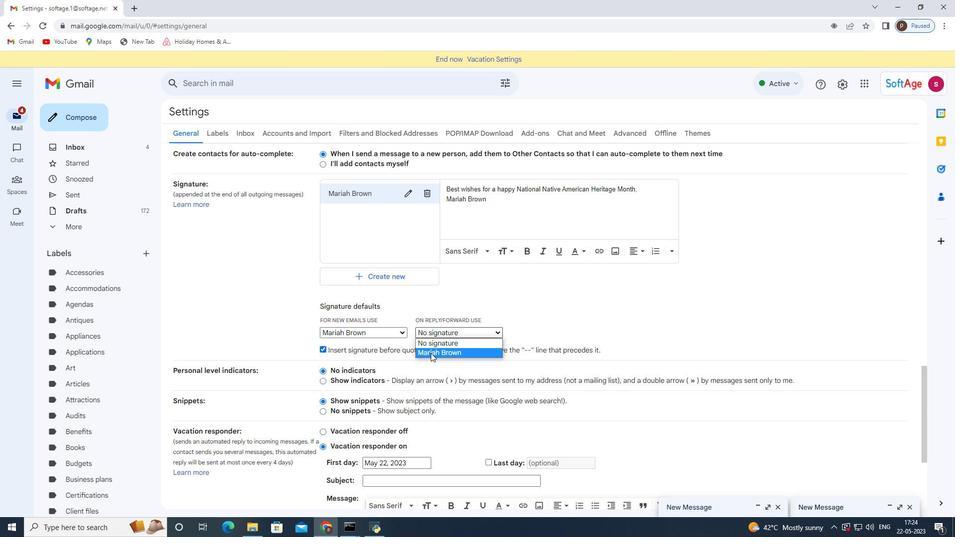 
Action: Mouse moved to (436, 400)
Screenshot: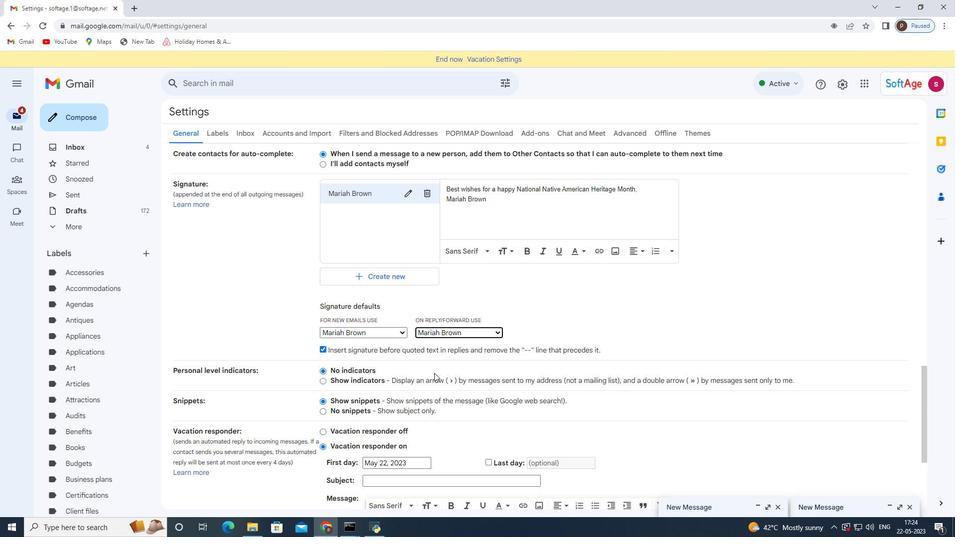 
Action: Mouse scrolled (436, 398) with delta (0, 0)
Screenshot: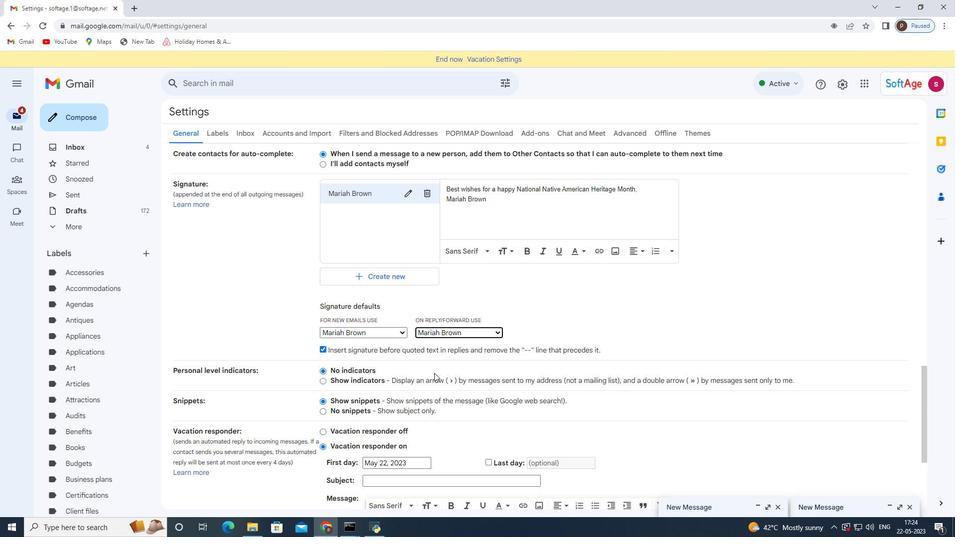 
Action: Mouse moved to (436, 402)
Screenshot: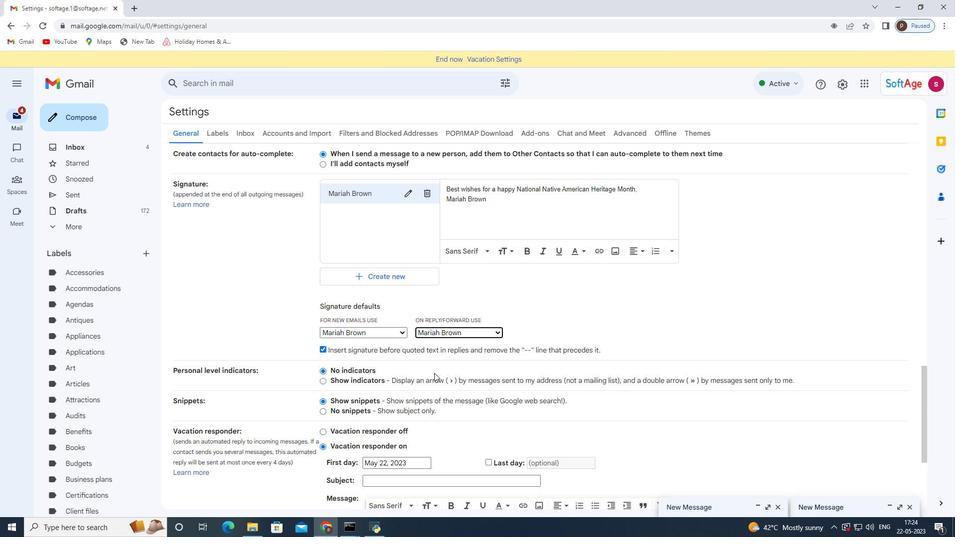 
Action: Mouse scrolled (436, 402) with delta (0, 0)
Screenshot: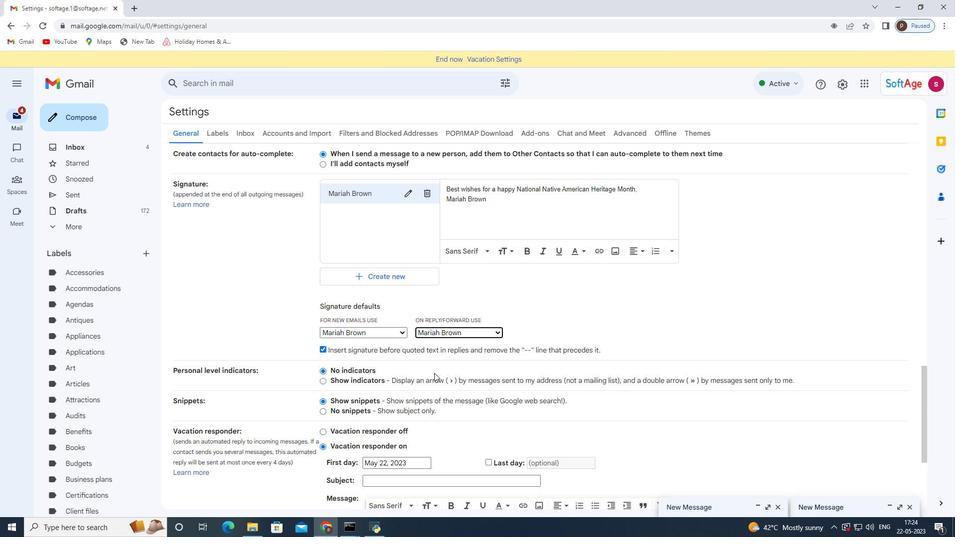 
Action: Mouse moved to (436, 403)
Screenshot: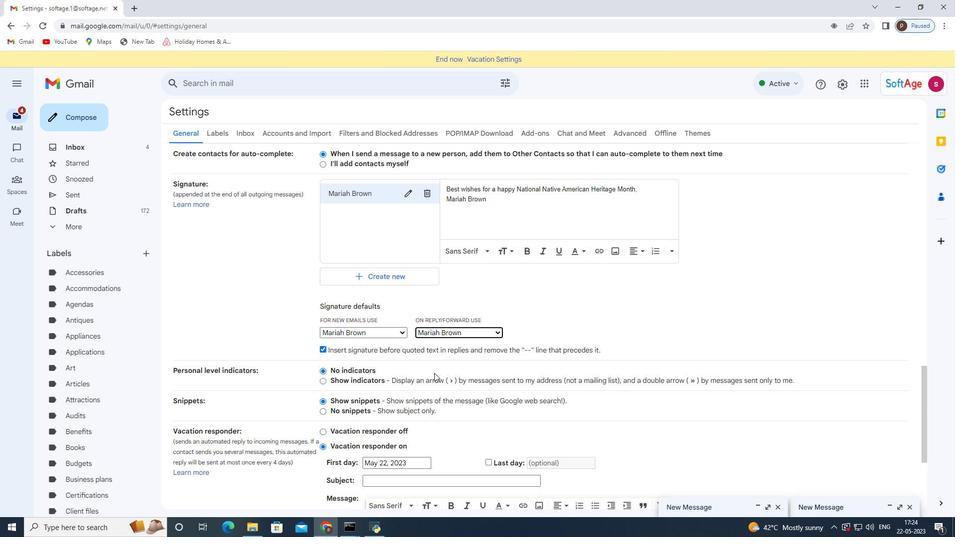 
Action: Mouse scrolled (436, 403) with delta (0, 0)
Screenshot: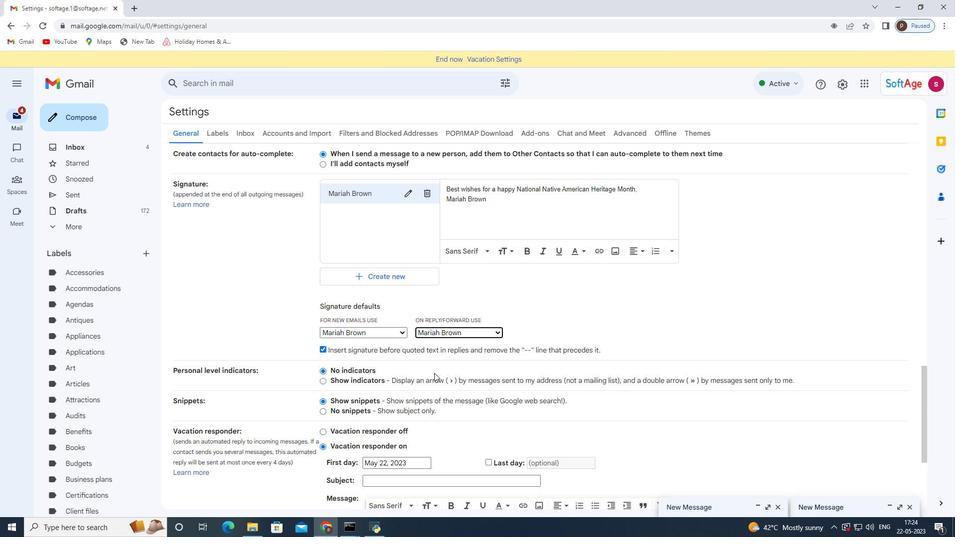 
Action: Mouse moved to (436, 407)
Screenshot: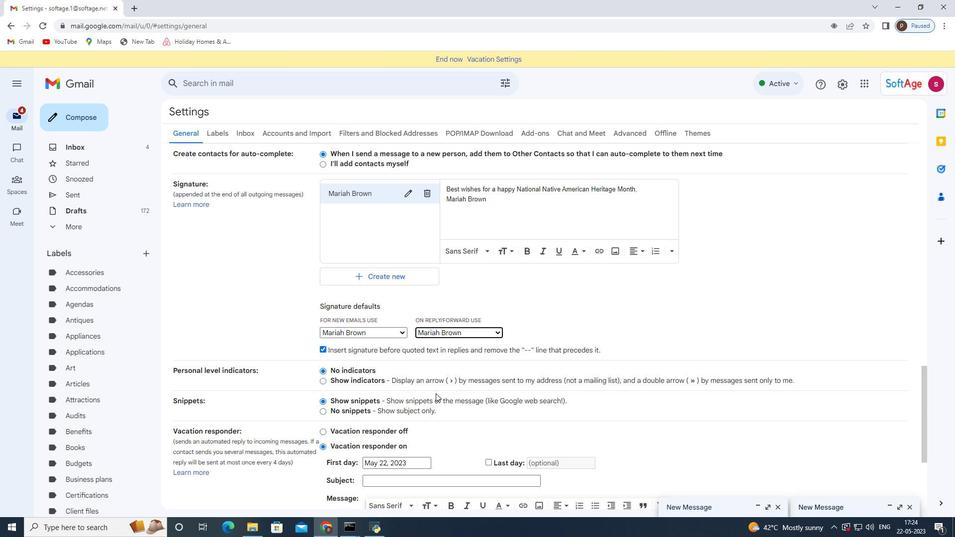 
Action: Mouse scrolled (436, 404) with delta (0, 0)
Screenshot: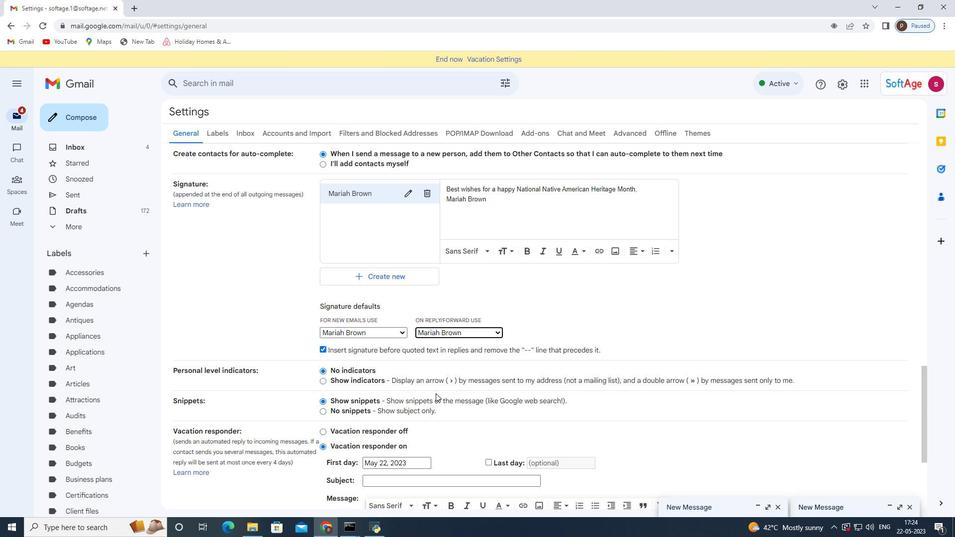 
Action: Mouse moved to (436, 408)
Screenshot: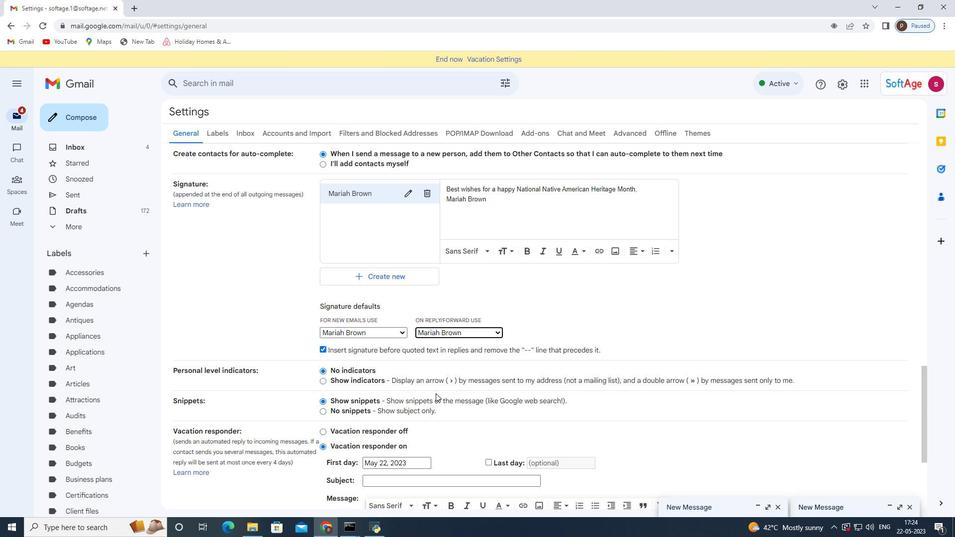 
Action: Mouse scrolled (436, 406) with delta (0, 0)
Screenshot: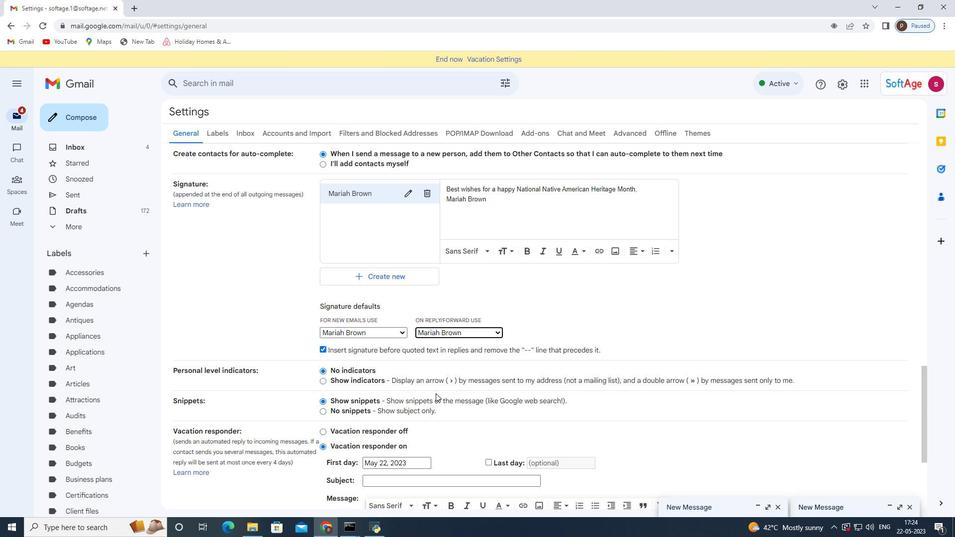 
Action: Mouse moved to (524, 456)
Screenshot: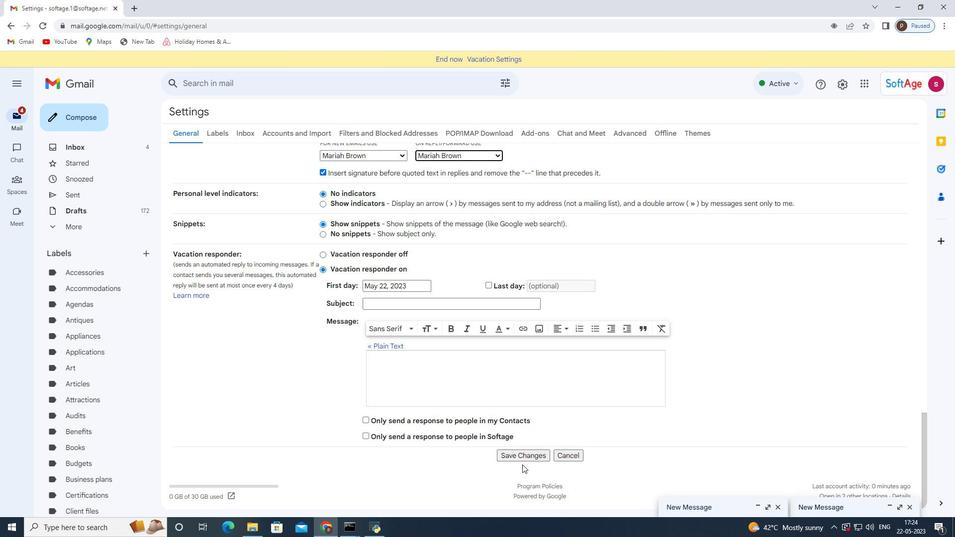 
Action: Mouse pressed left at (524, 456)
Screenshot: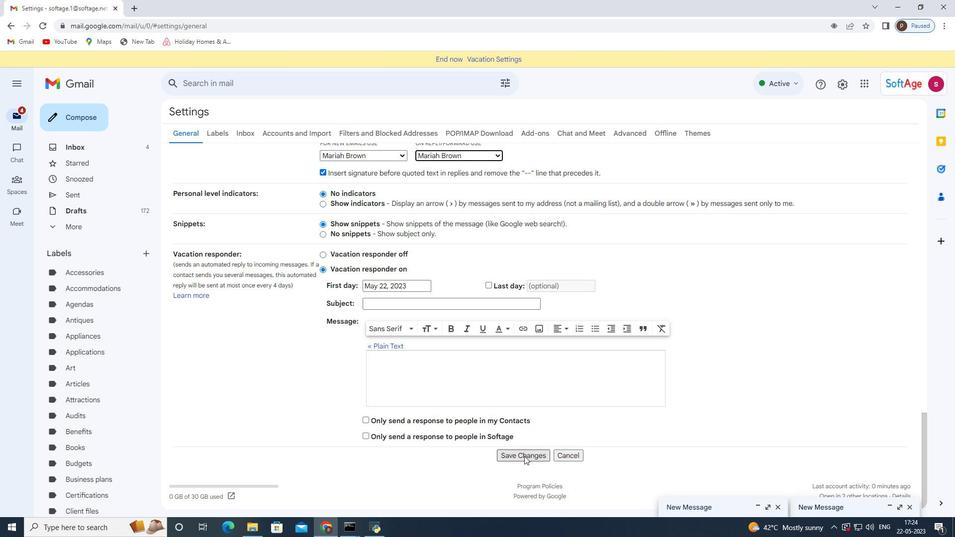 
Action: Mouse moved to (76, 121)
Screenshot: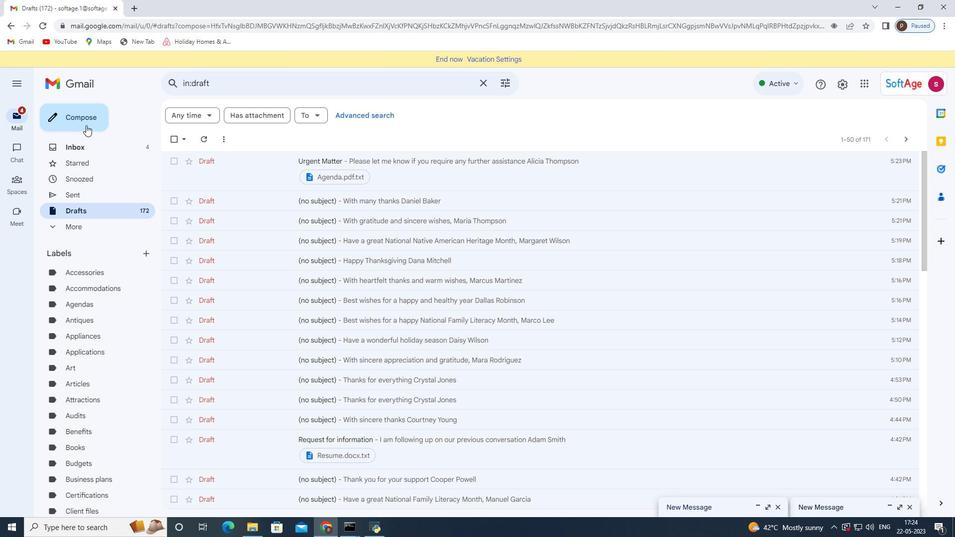 
Action: Mouse pressed left at (76, 121)
Screenshot: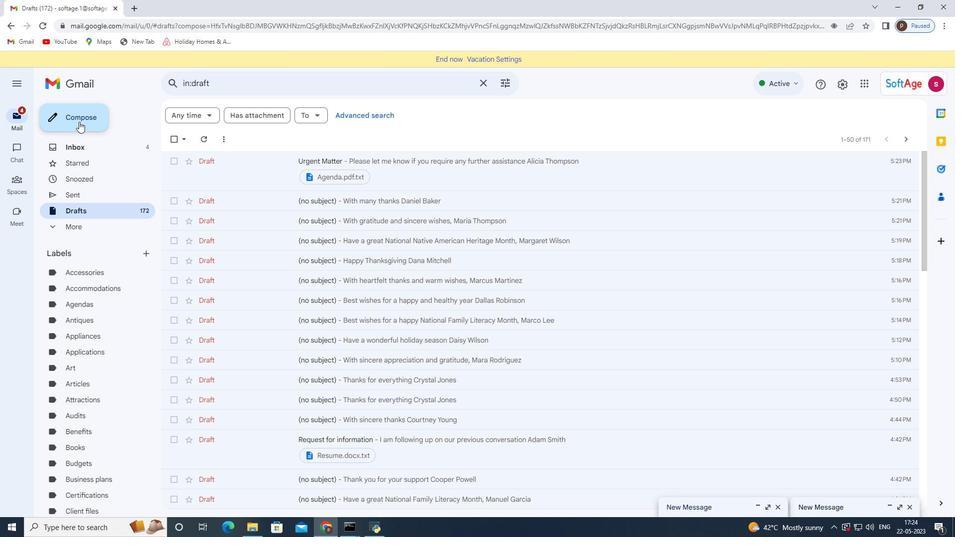 
Action: Mouse moved to (453, 238)
Screenshot: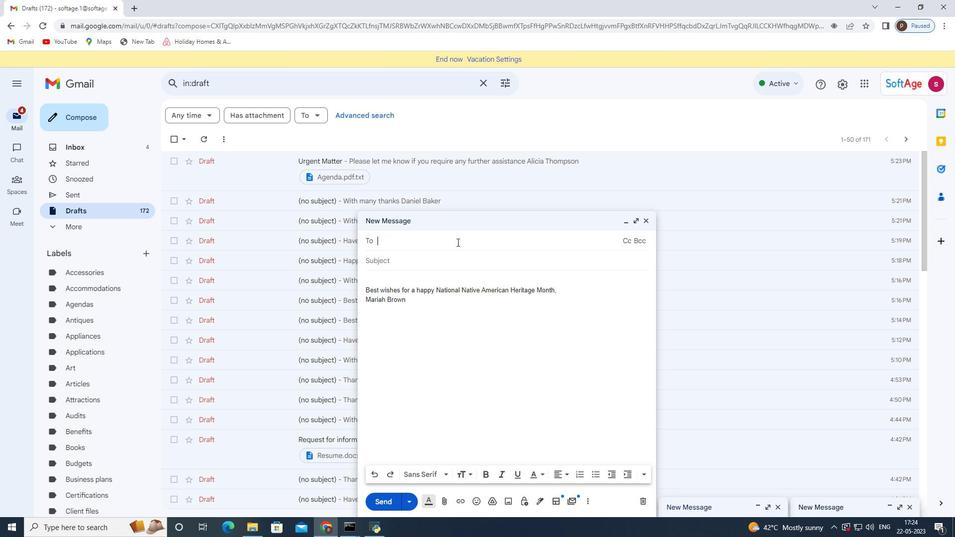 
Action: Mouse pressed left at (453, 238)
Screenshot: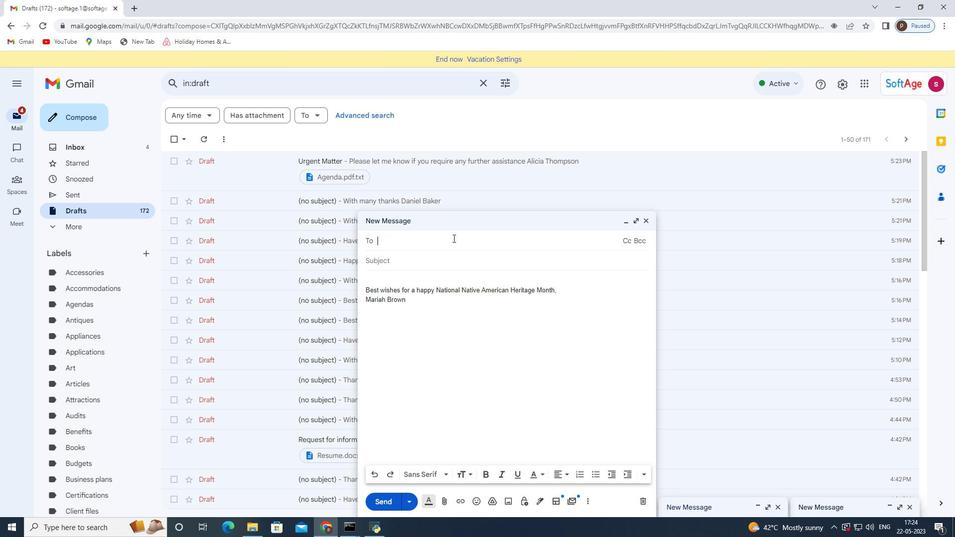 
Action: Key pressed softage.3<Key.shift>@softage.net
Screenshot: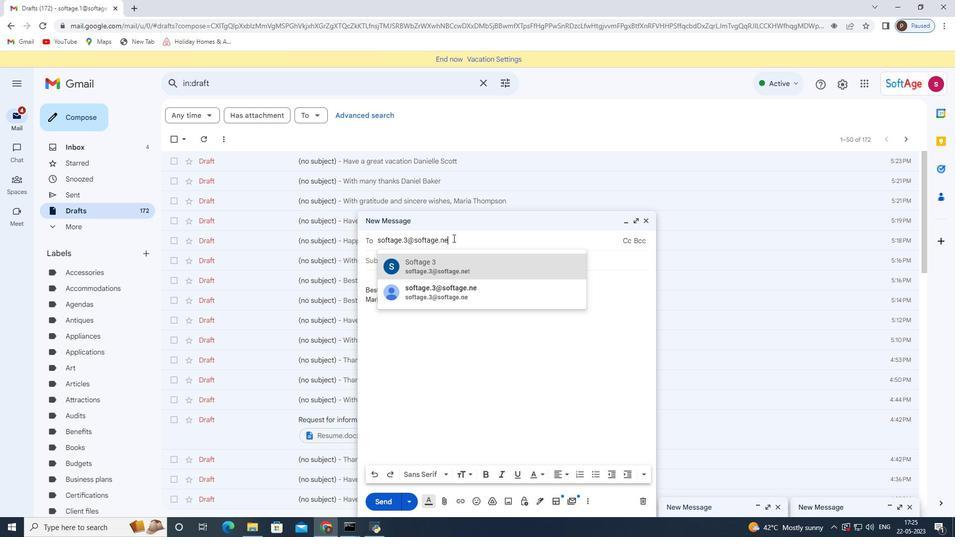 
Action: Mouse moved to (482, 269)
Screenshot: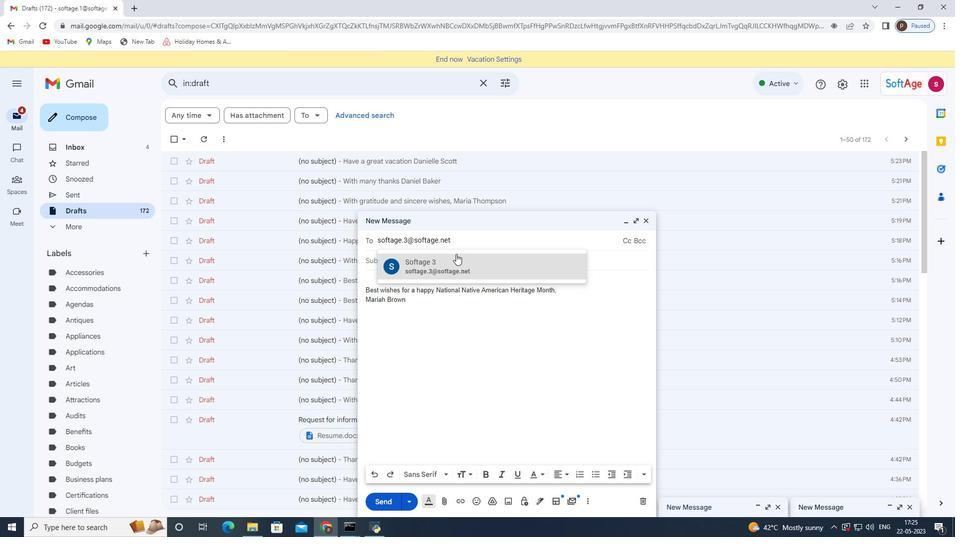 
Action: Mouse pressed left at (482, 269)
Screenshot: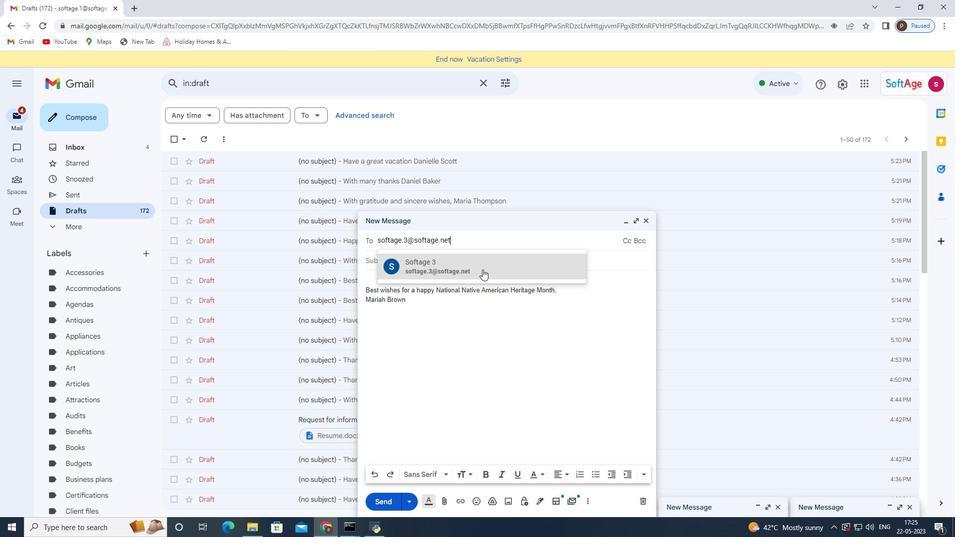 
Action: Mouse moved to (444, 315)
Screenshot: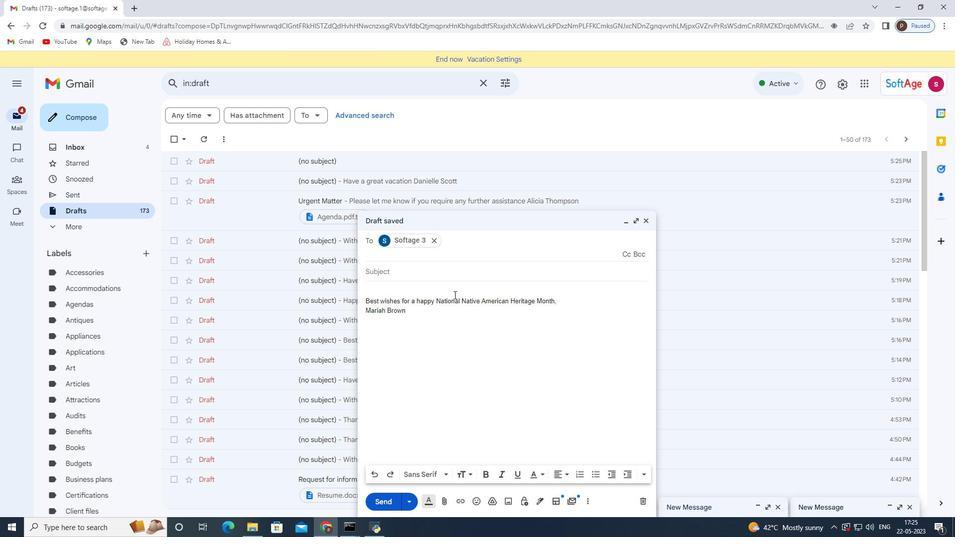 
Action: Mouse scrolled (444, 315) with delta (0, 0)
Screenshot: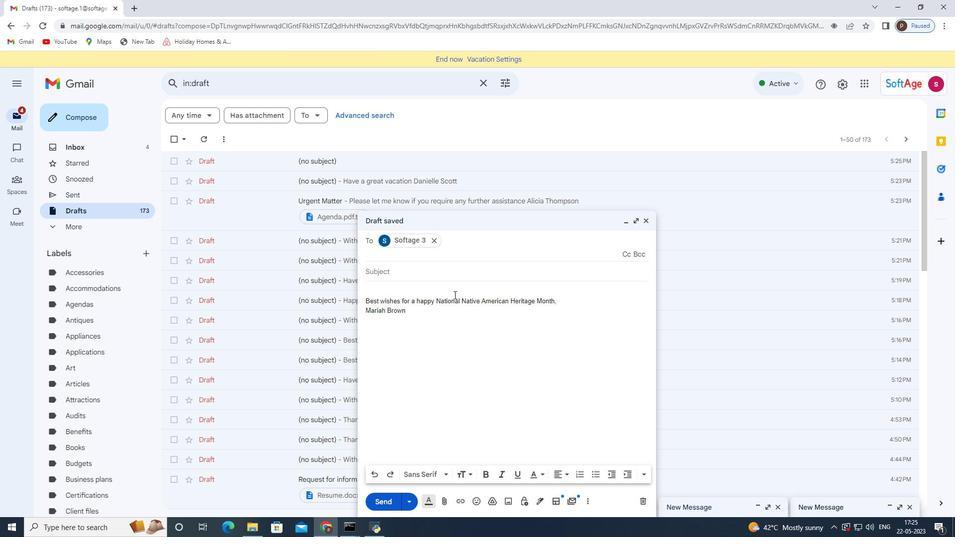 
Action: Mouse moved to (443, 328)
Screenshot: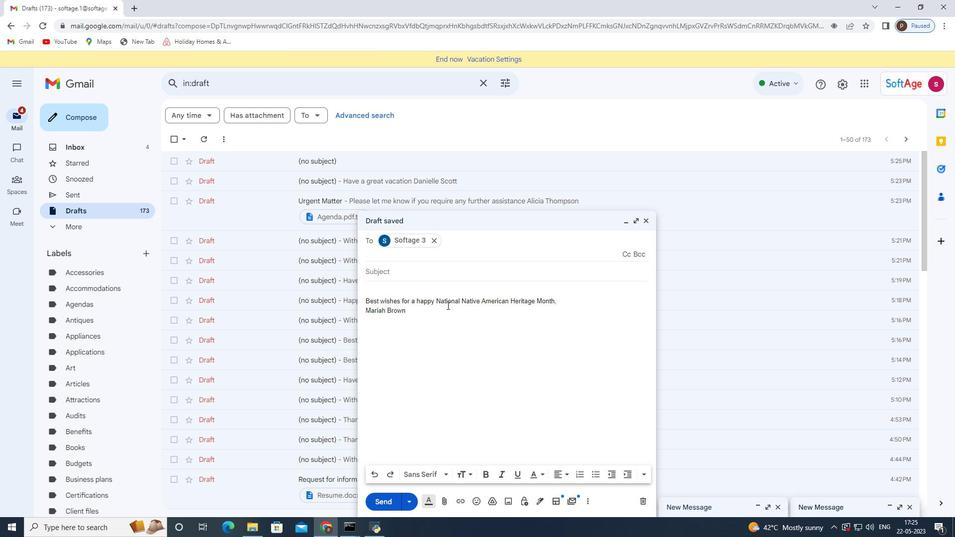 
Action: Mouse scrolled (443, 328) with delta (0, 0)
Screenshot: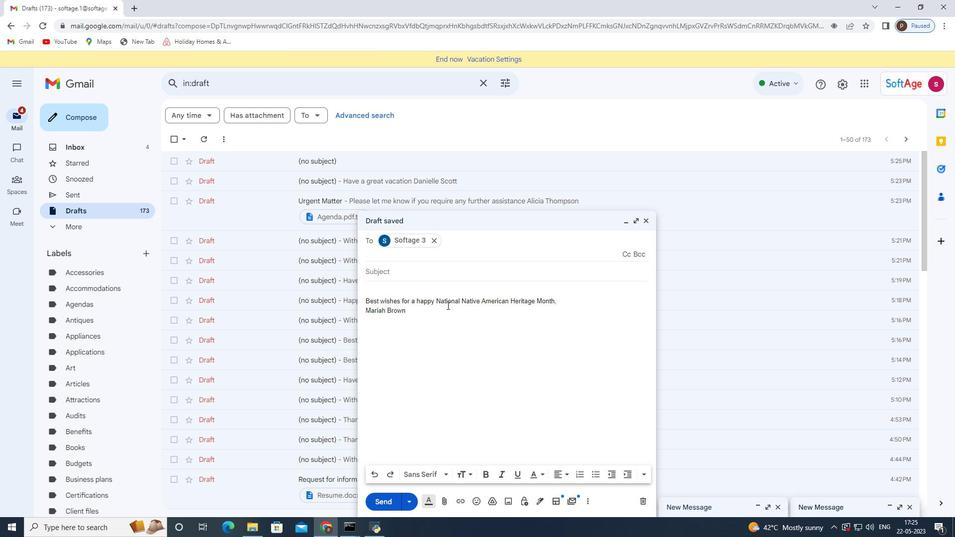 
Action: Mouse moved to (147, 252)
Screenshot: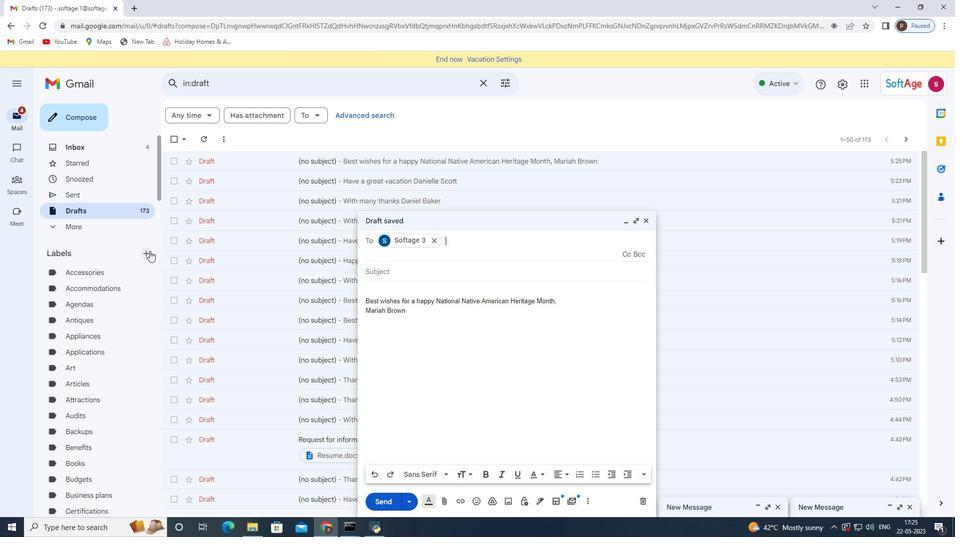 
Action: Mouse pressed left at (147, 252)
Screenshot: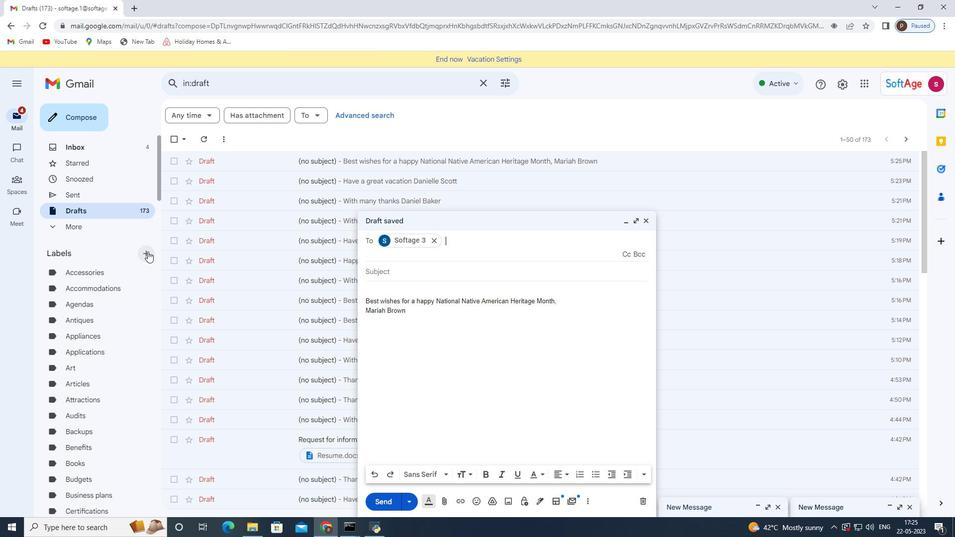 
Action: Mouse moved to (438, 267)
Screenshot: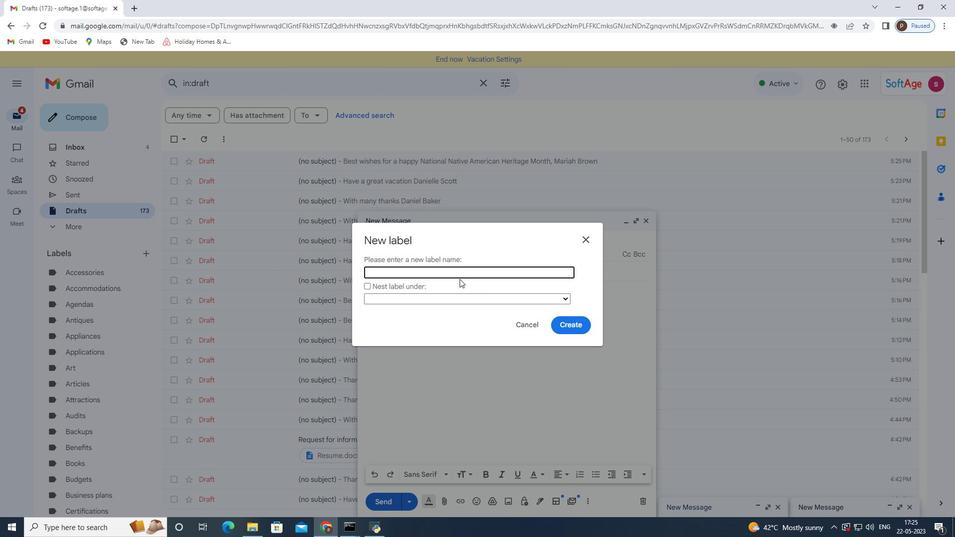 
Action: Mouse pressed left at (438, 267)
Screenshot: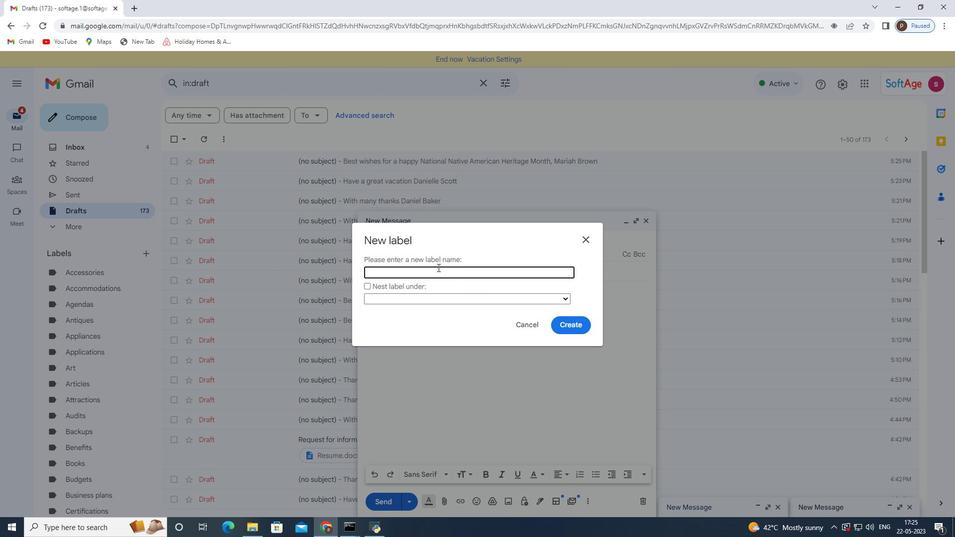 
Action: Key pressed <Key.shift>Lease<Key.space>agreements
Screenshot: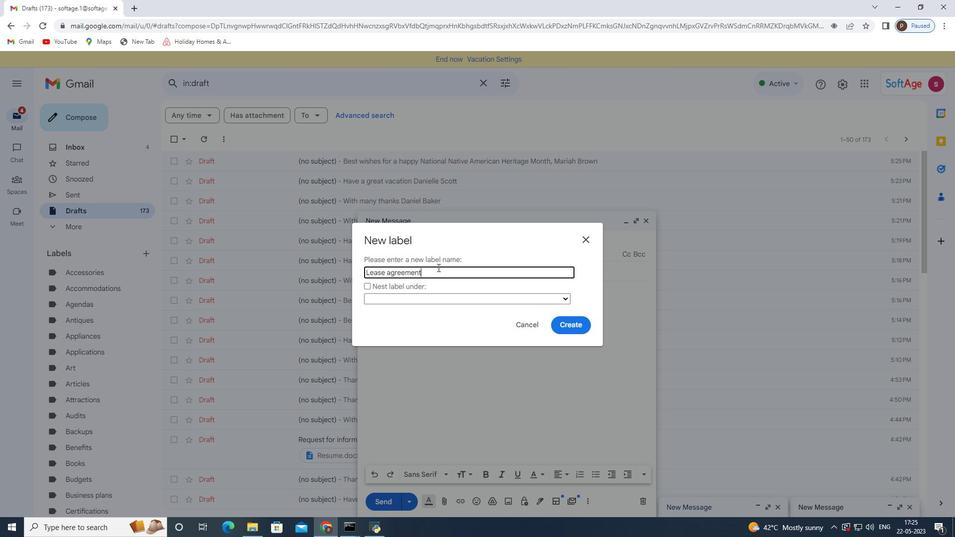 
Action: Mouse moved to (569, 319)
Screenshot: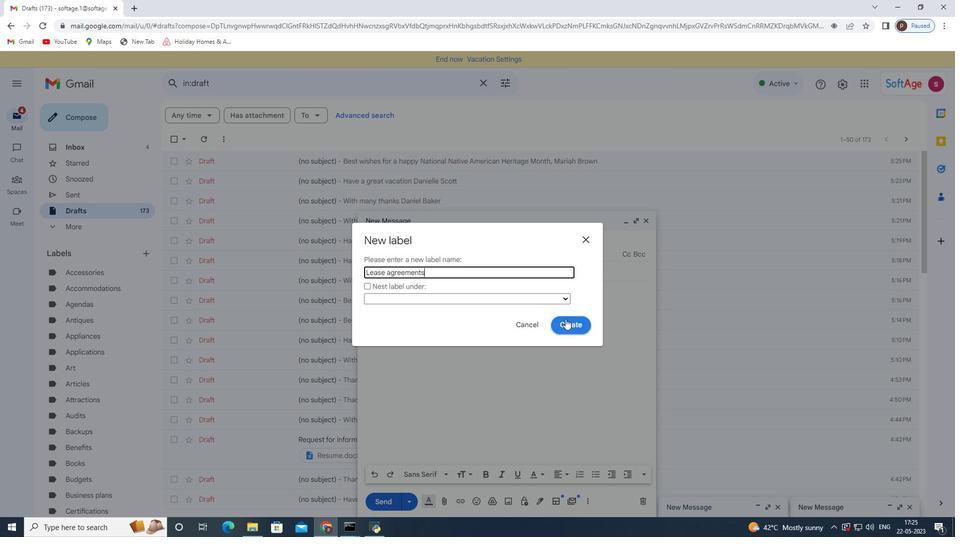 
Action: Mouse pressed left at (569, 319)
Screenshot: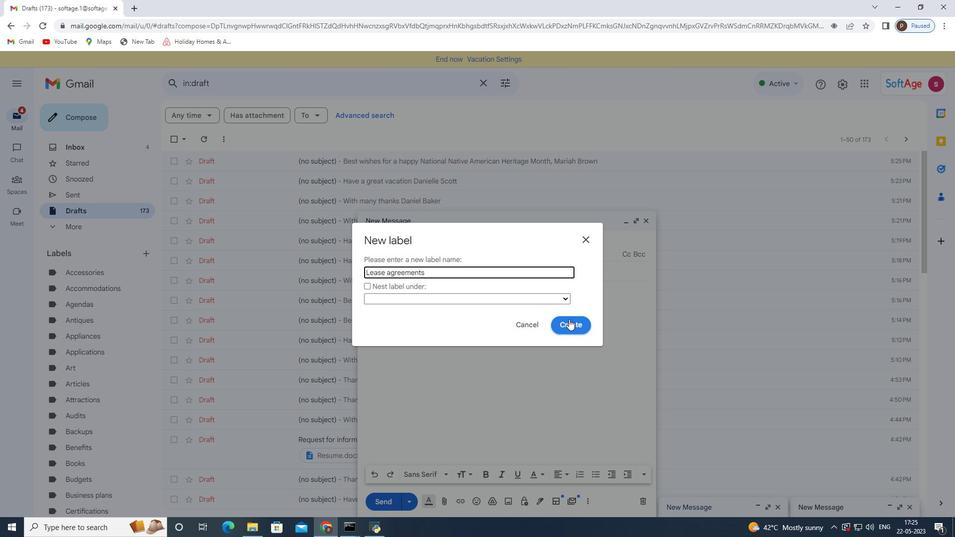 
